 Task: Look for space in Corinto, Brazil from 5th June, 2023 to 16th June, 2023 for 2 adults in price range Rs.14000 to Rs.18000. Place can be entire place with 1  bedroom having 1 bed and 1 bathroom. Property type can be house, flat, guest house, hotel. Amenities needed are: wifi. Booking option can be shelf check-in. Required host language is Spanish.
Action: Mouse moved to (526, 260)
Screenshot: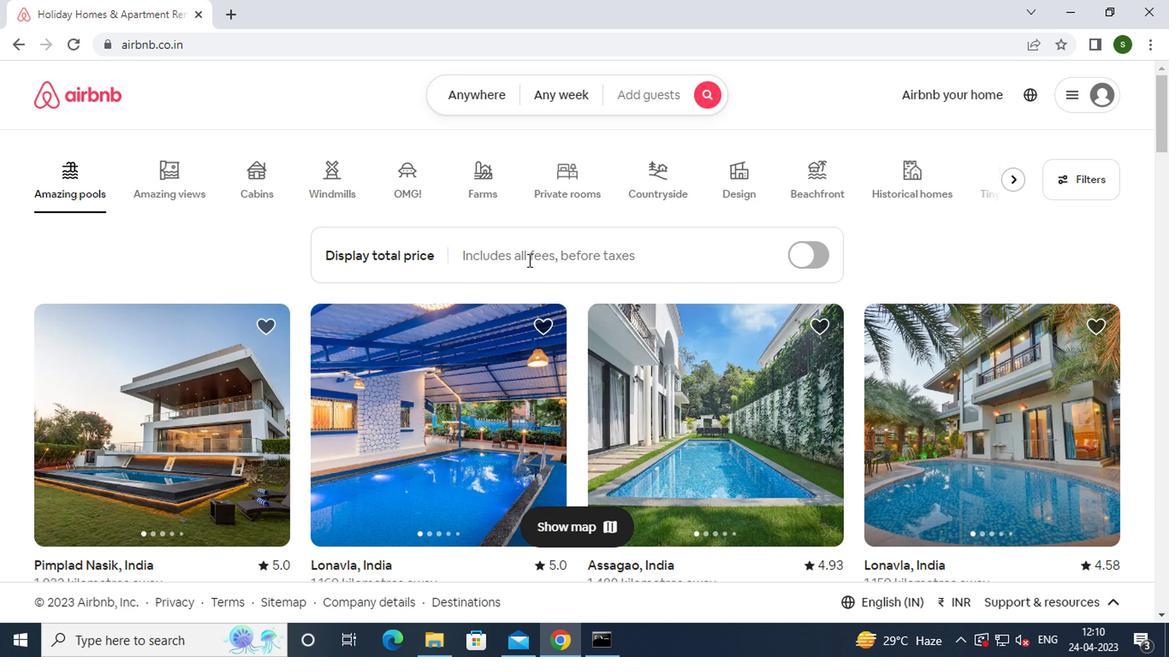 
Action: Mouse pressed left at (526, 260)
Screenshot: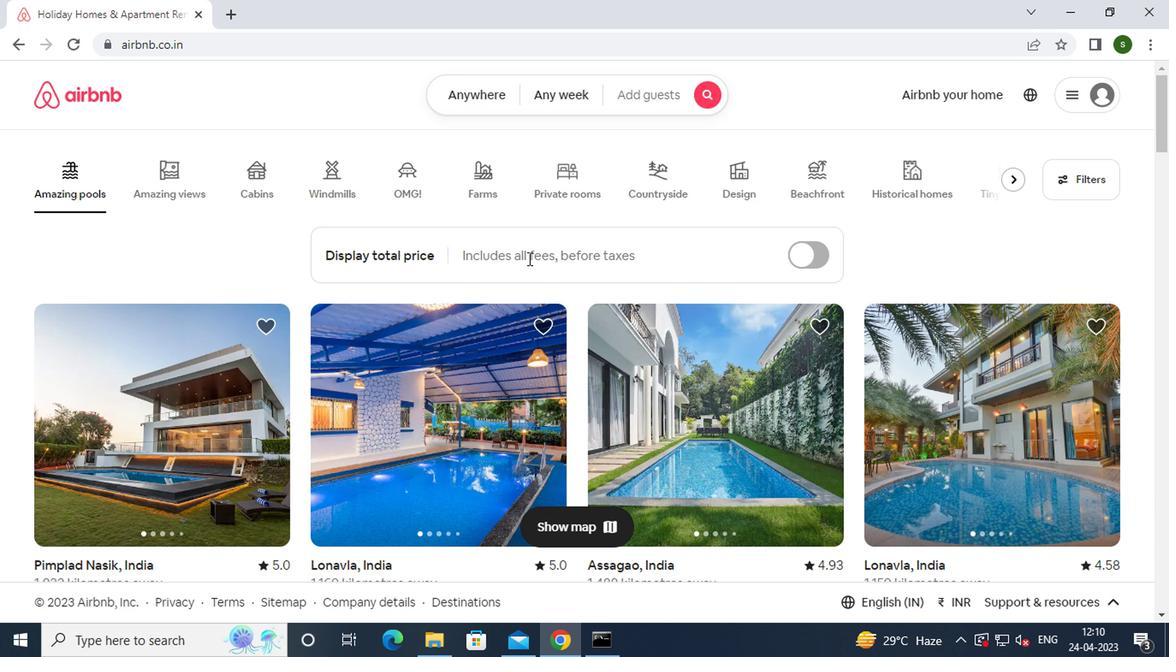 
Action: Mouse moved to (475, 93)
Screenshot: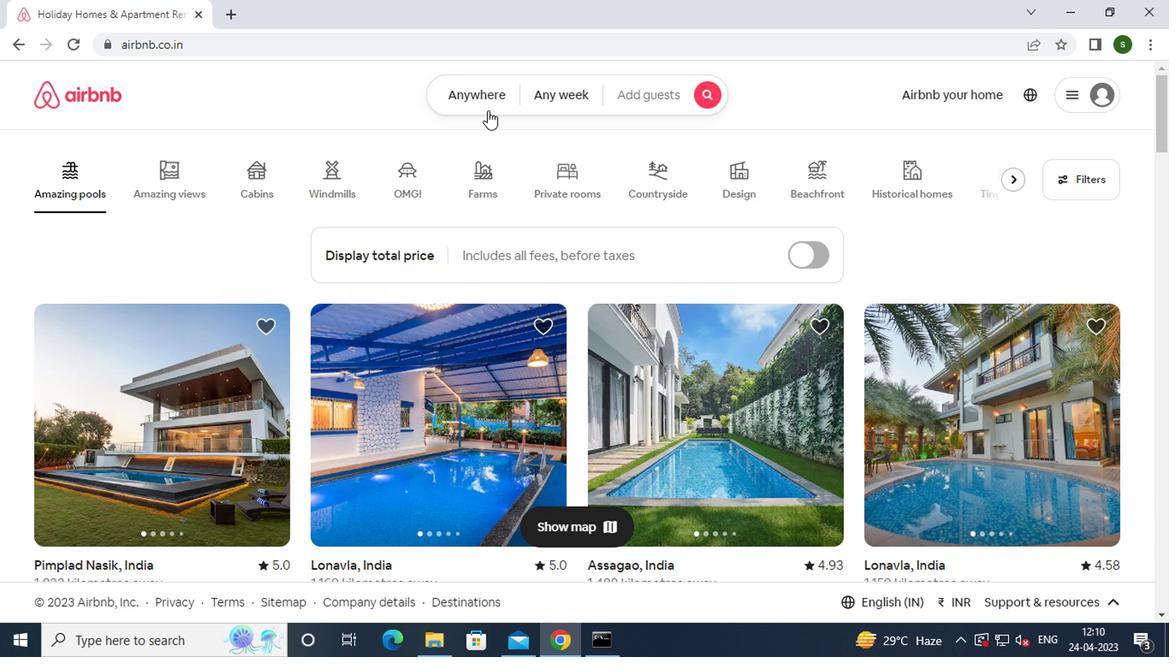 
Action: Mouse pressed left at (475, 93)
Screenshot: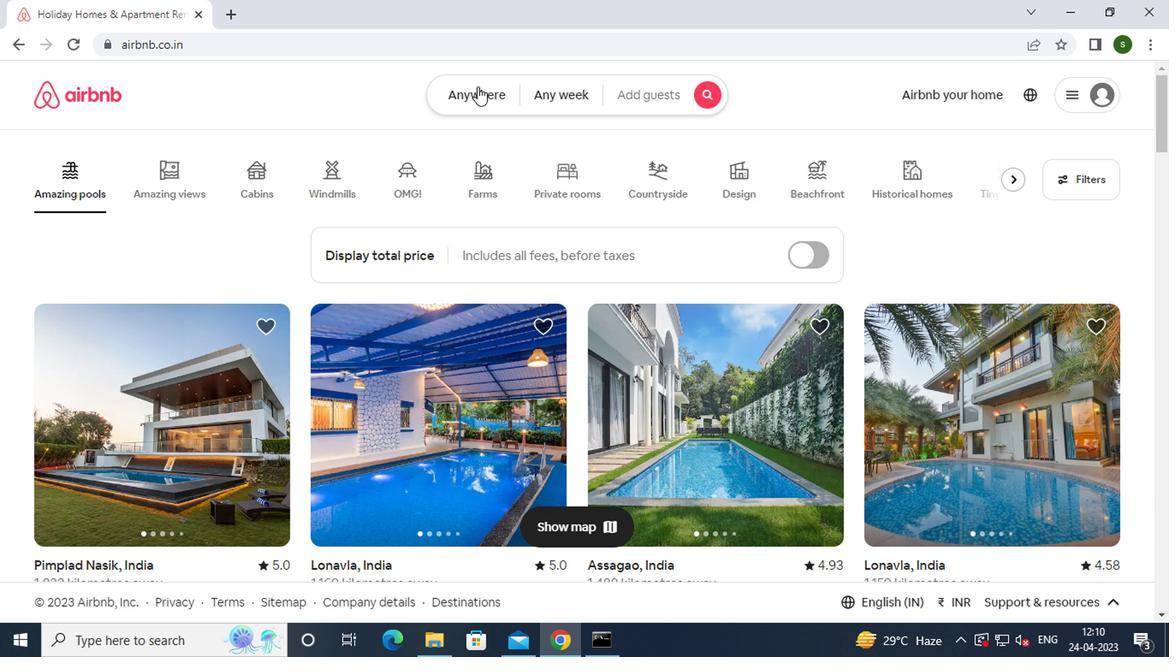 
Action: Mouse moved to (347, 163)
Screenshot: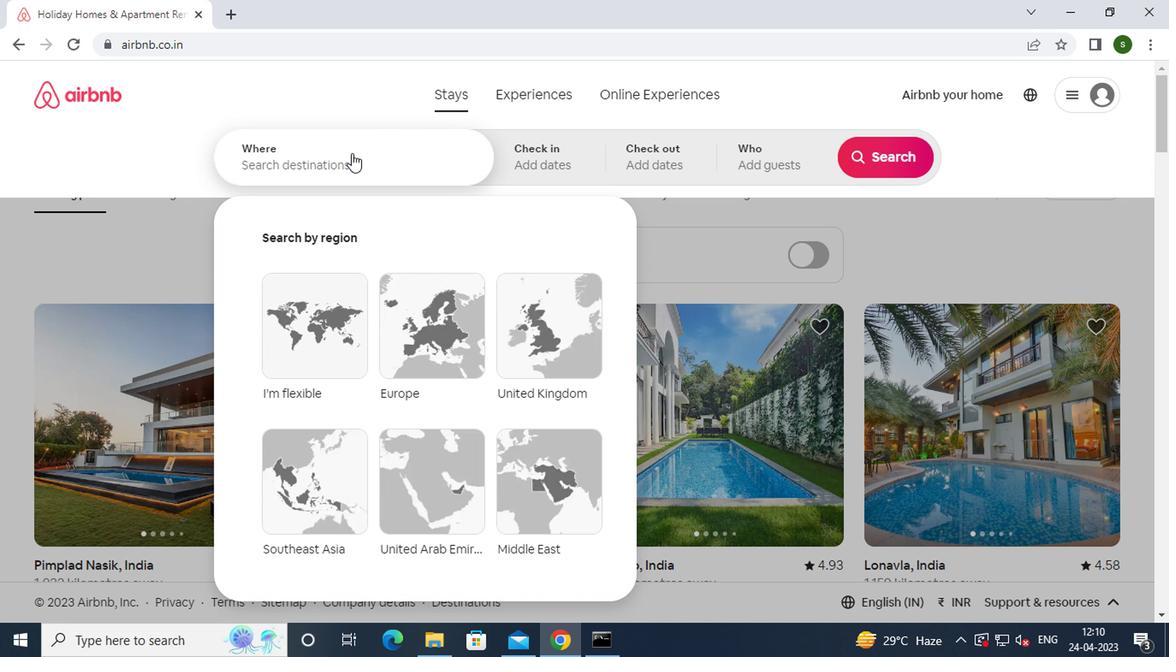
Action: Mouse pressed left at (347, 163)
Screenshot: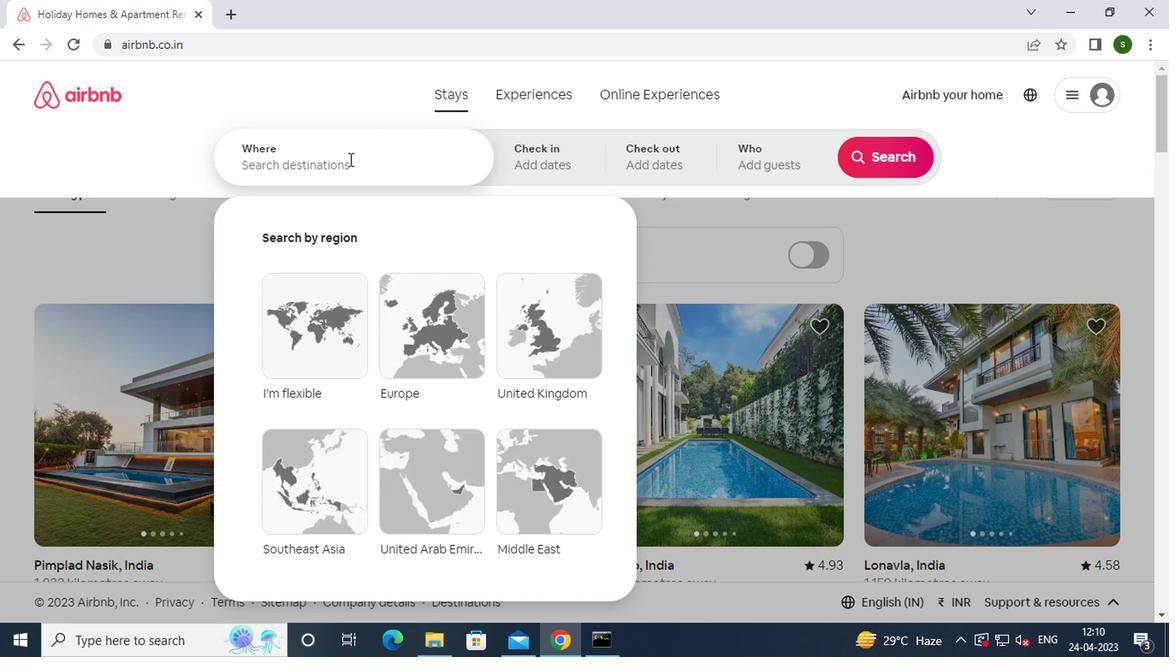 
Action: Key pressed <Key.caps_lock>c<Key.caps_lock>orinto,<Key.space><Key.caps_lock>b<Key.caps_lock>
Screenshot: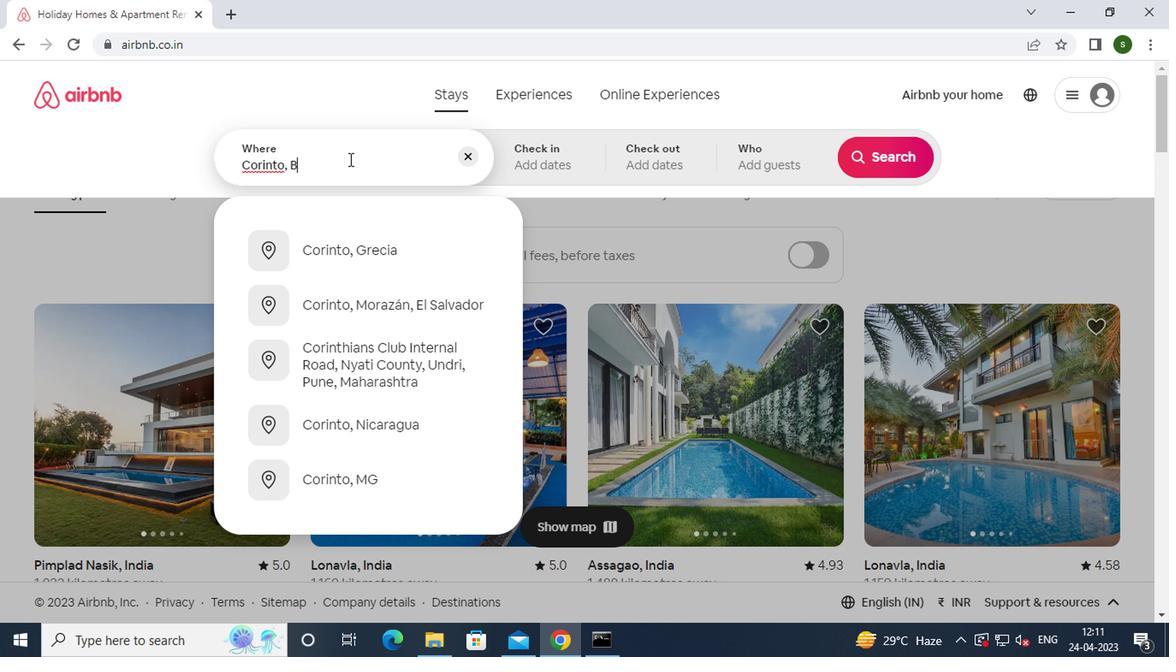 
Action: Mouse moved to (353, 266)
Screenshot: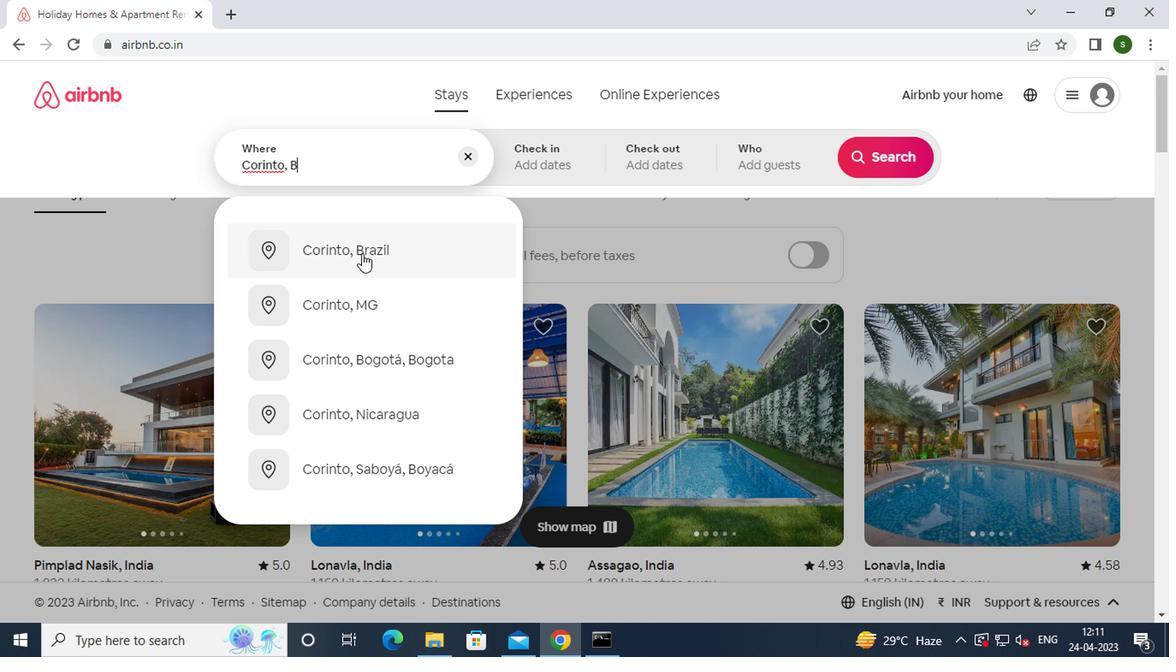 
Action: Mouse pressed left at (353, 266)
Screenshot: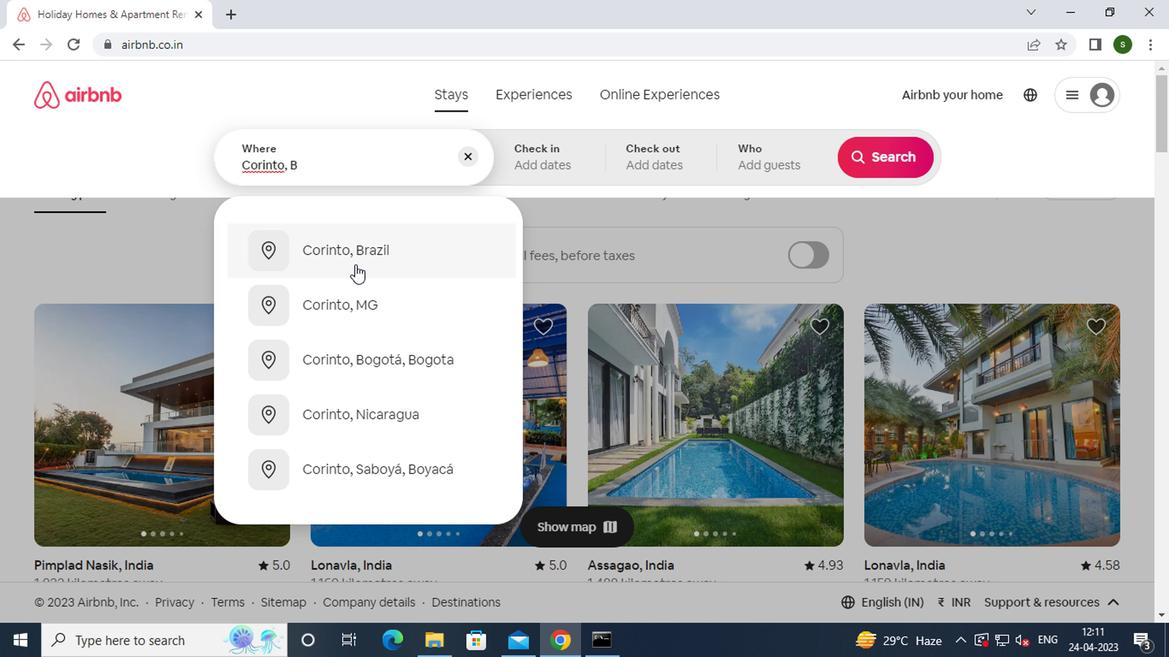 
Action: Mouse moved to (879, 299)
Screenshot: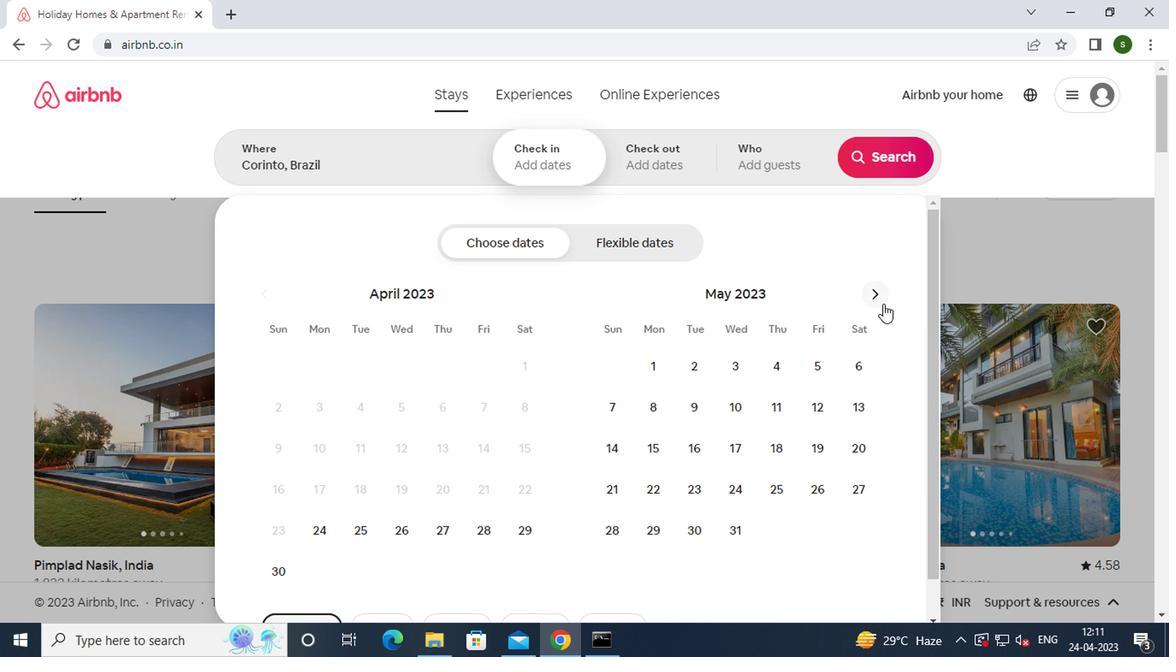 
Action: Mouse pressed left at (879, 299)
Screenshot: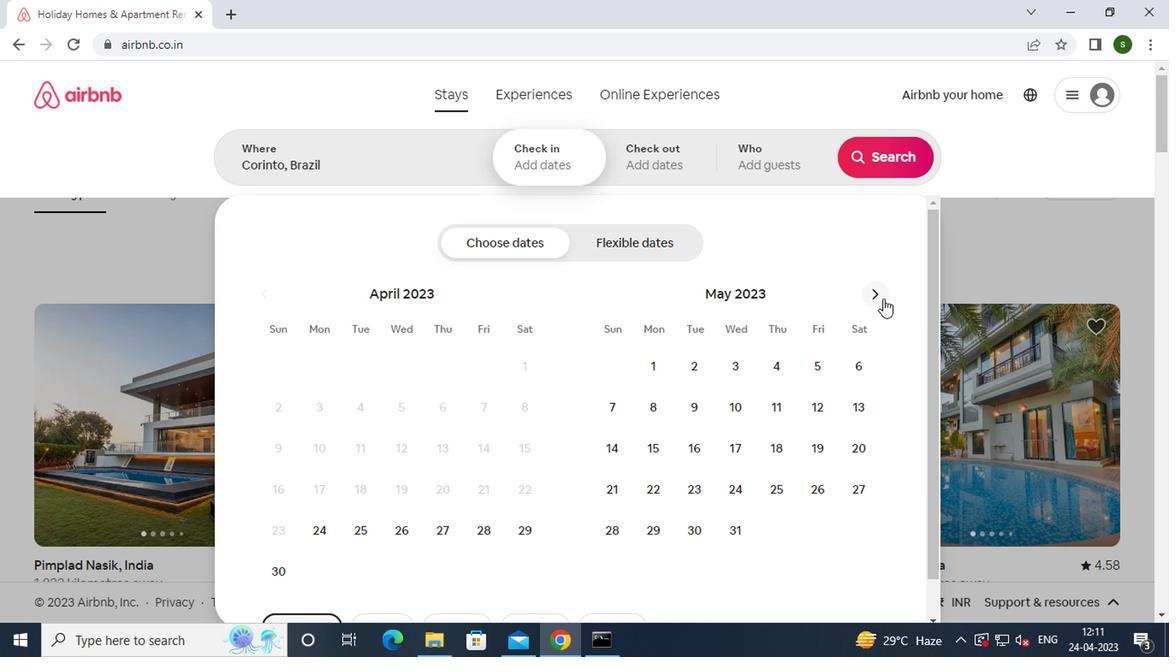 
Action: Mouse moved to (655, 408)
Screenshot: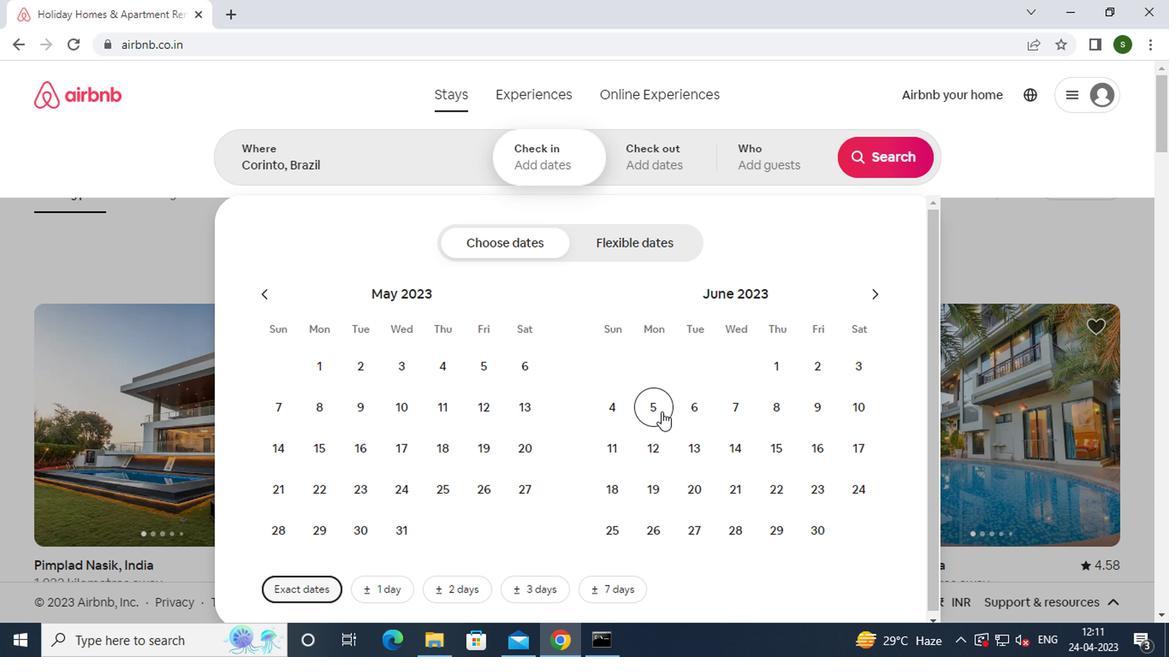 
Action: Mouse pressed left at (655, 408)
Screenshot: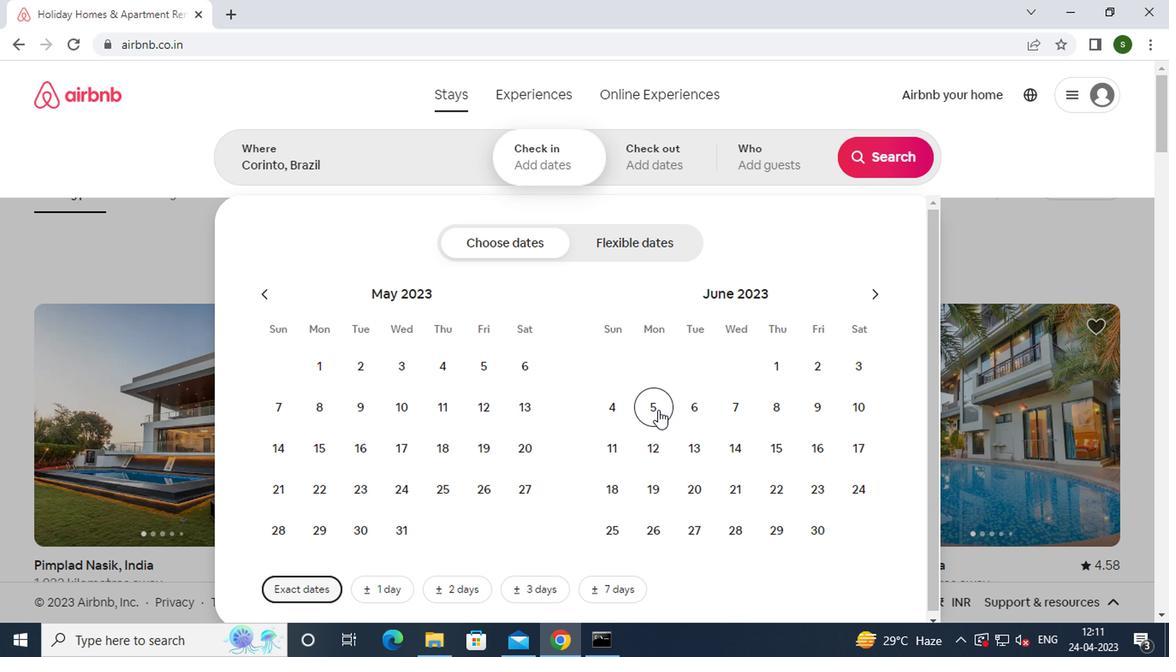 
Action: Mouse moved to (808, 449)
Screenshot: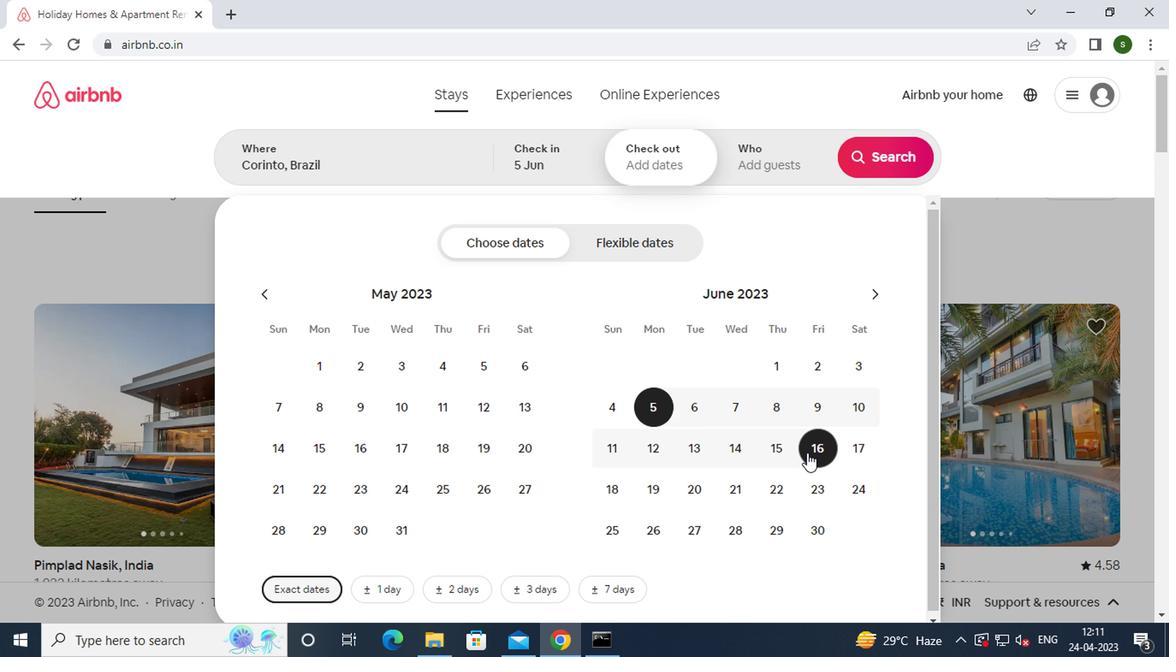 
Action: Mouse pressed left at (808, 449)
Screenshot: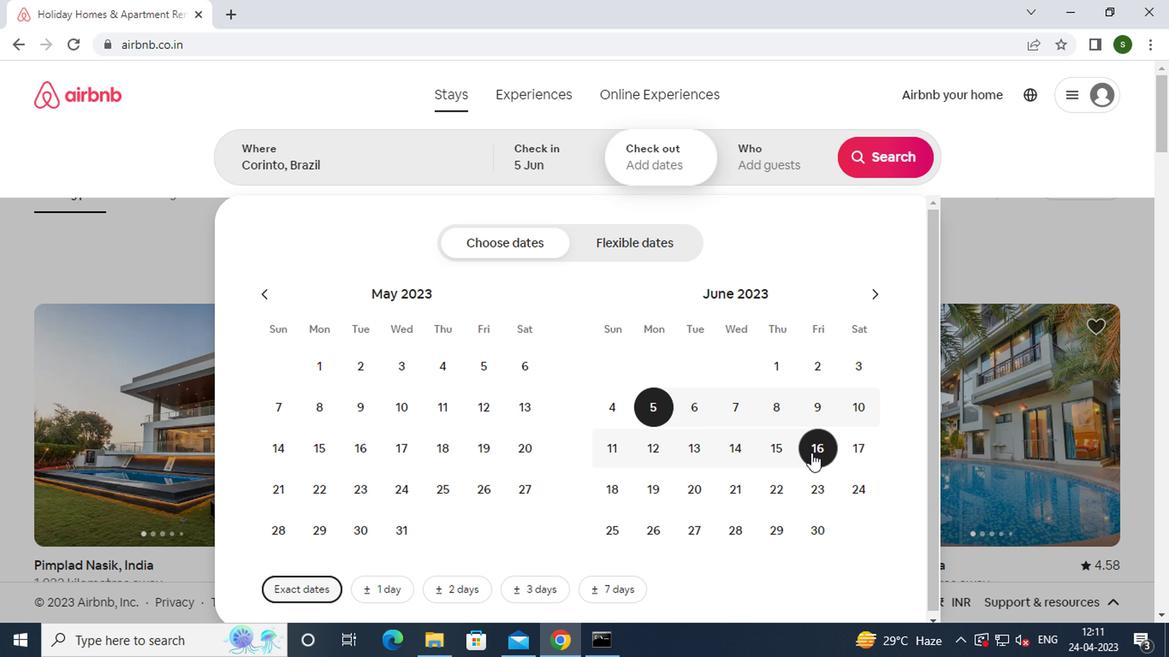 
Action: Mouse moved to (778, 168)
Screenshot: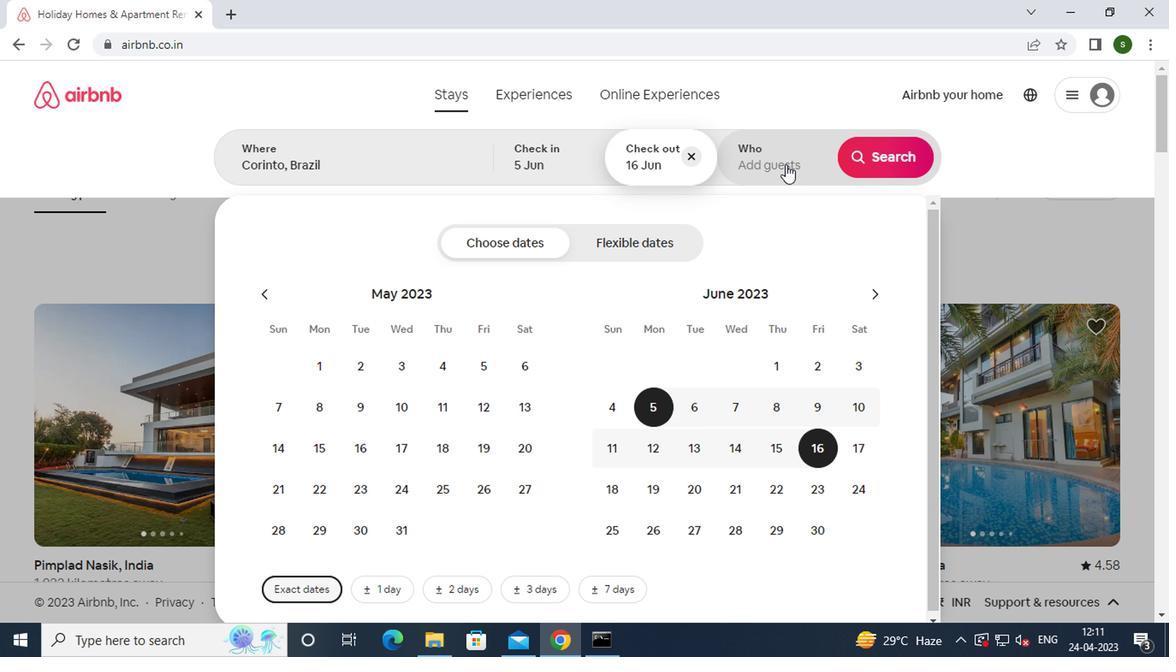 
Action: Mouse pressed left at (778, 168)
Screenshot: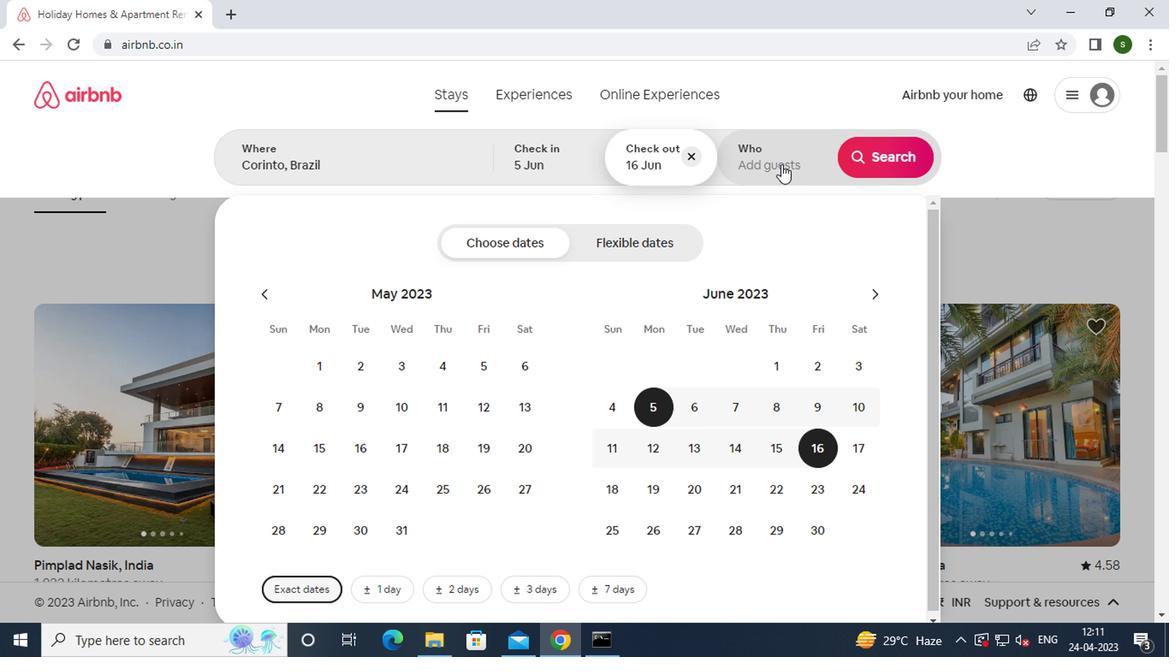 
Action: Mouse moved to (892, 252)
Screenshot: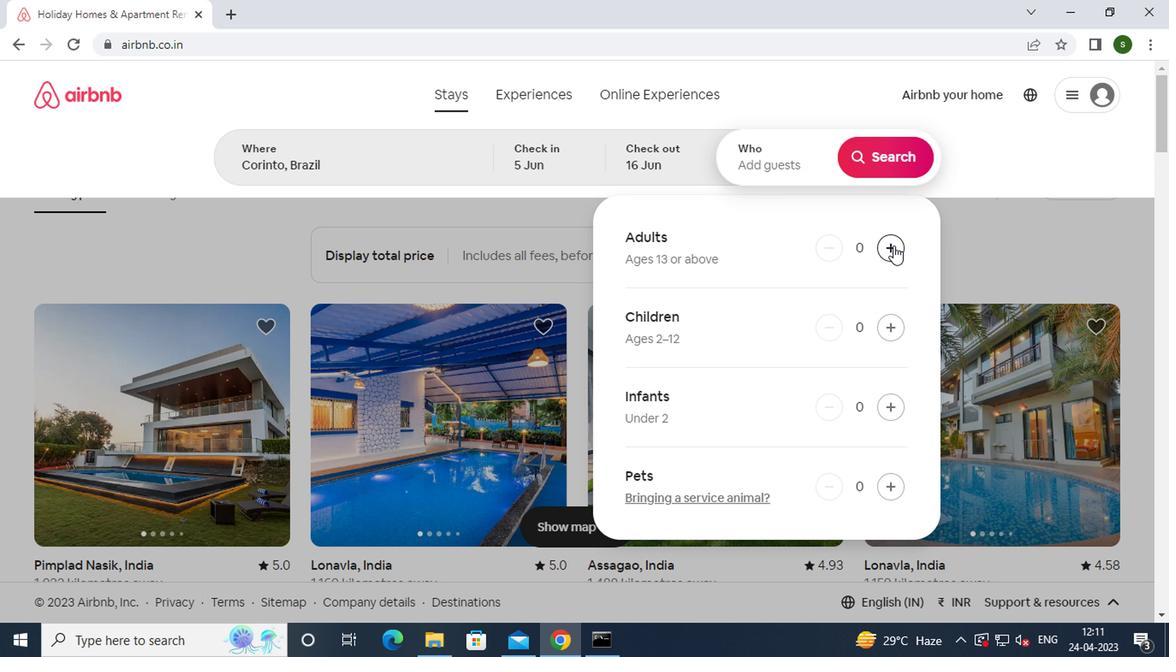 
Action: Mouse pressed left at (892, 252)
Screenshot: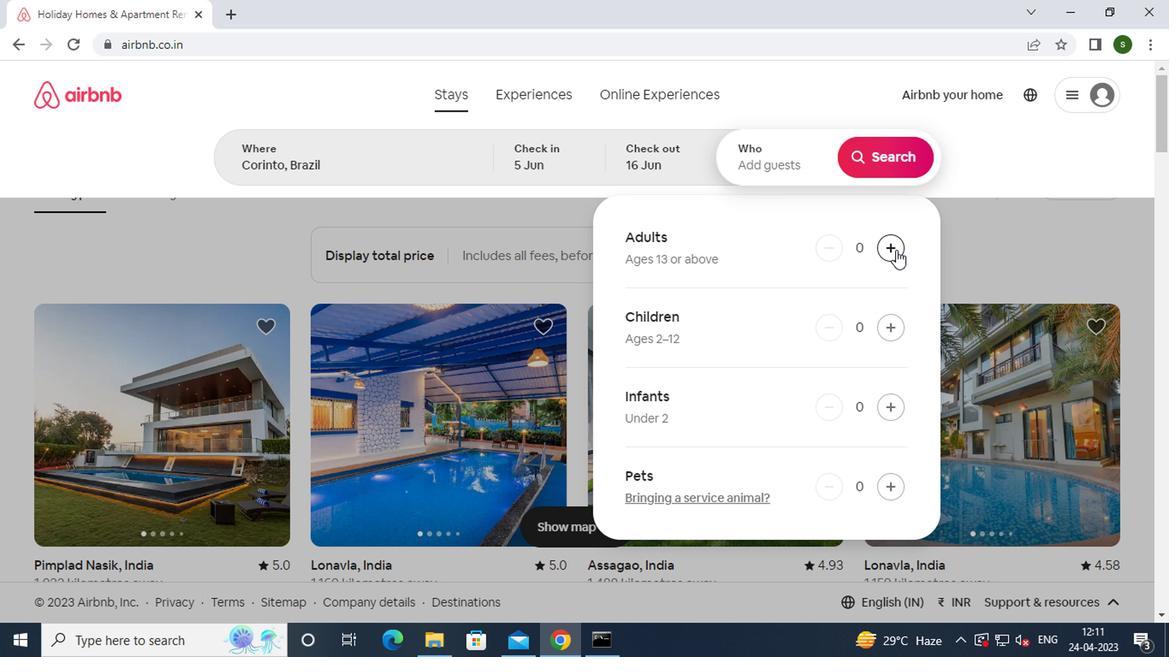 
Action: Mouse pressed left at (892, 252)
Screenshot: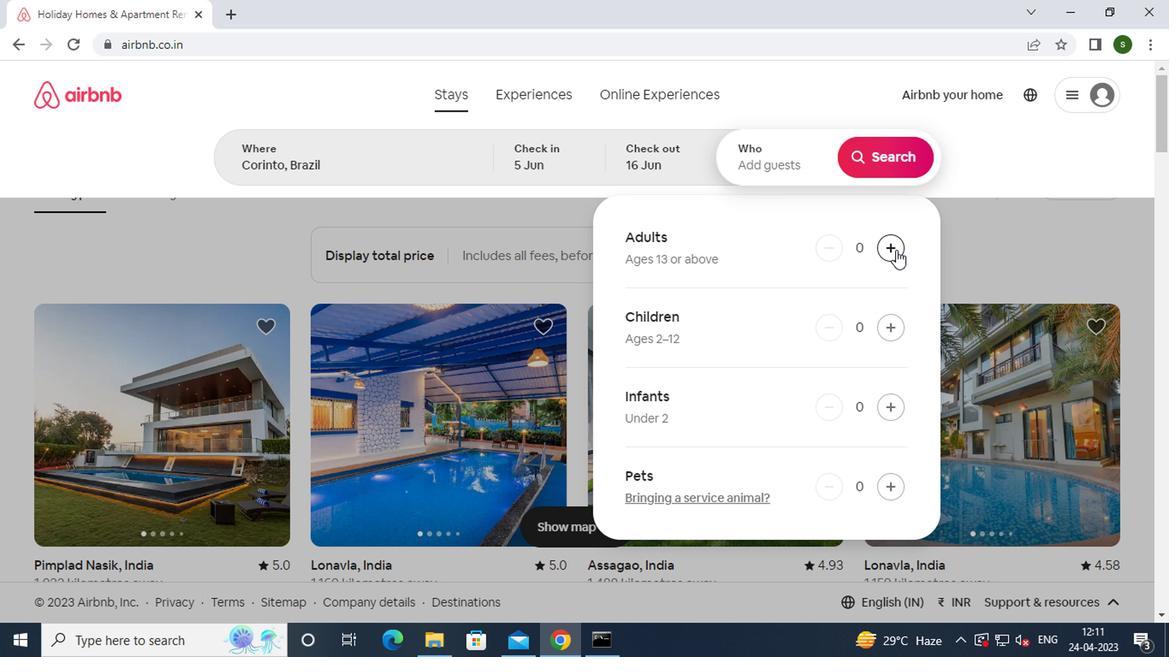 
Action: Mouse moved to (885, 165)
Screenshot: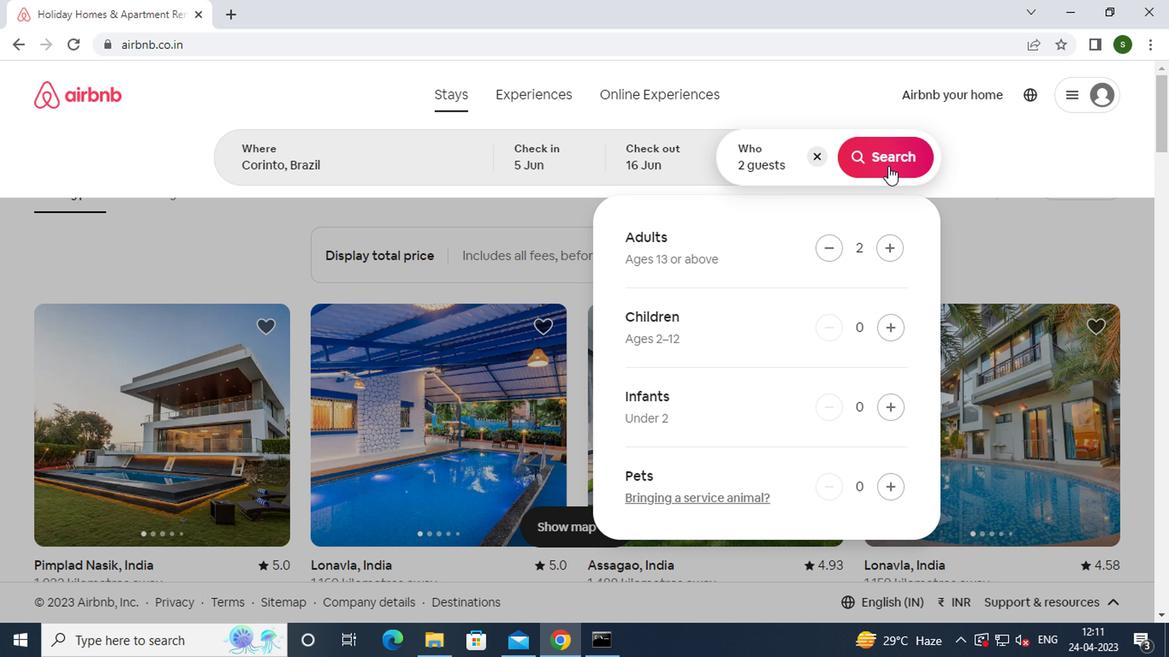 
Action: Mouse pressed left at (885, 165)
Screenshot: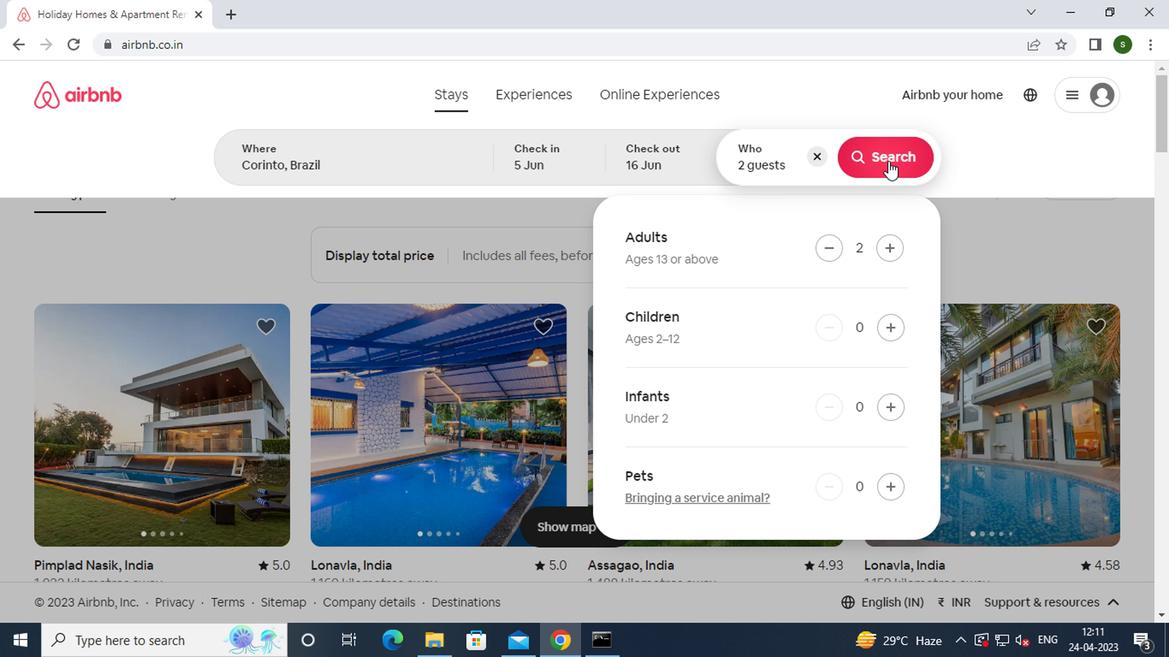 
Action: Mouse moved to (1087, 163)
Screenshot: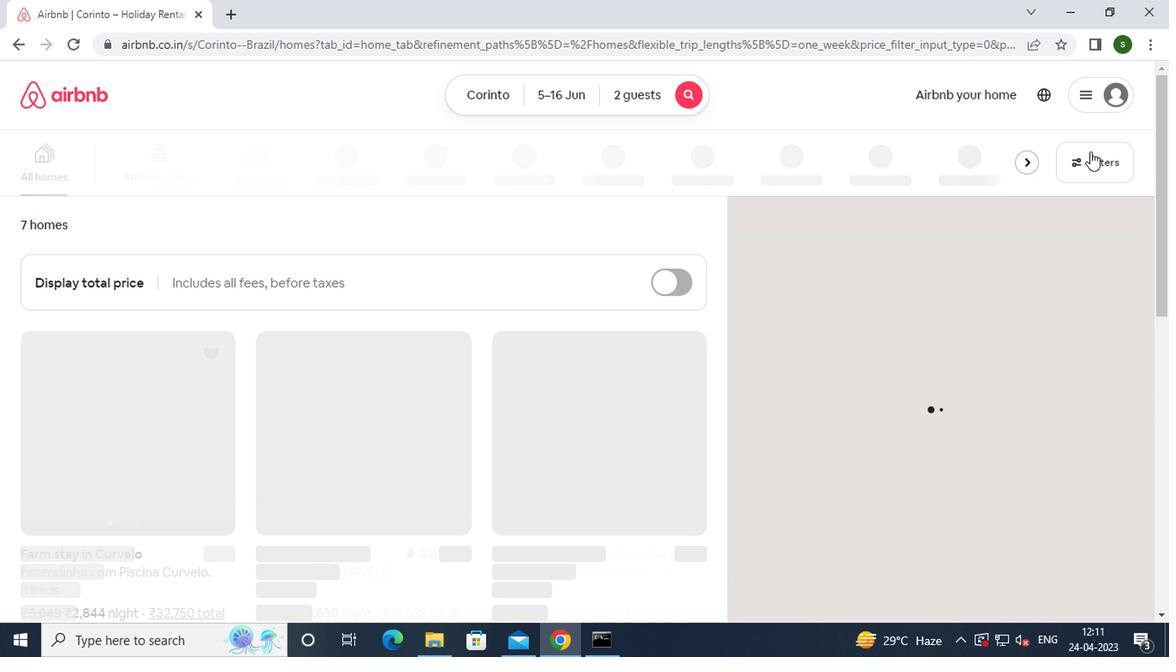 
Action: Mouse pressed left at (1087, 163)
Screenshot: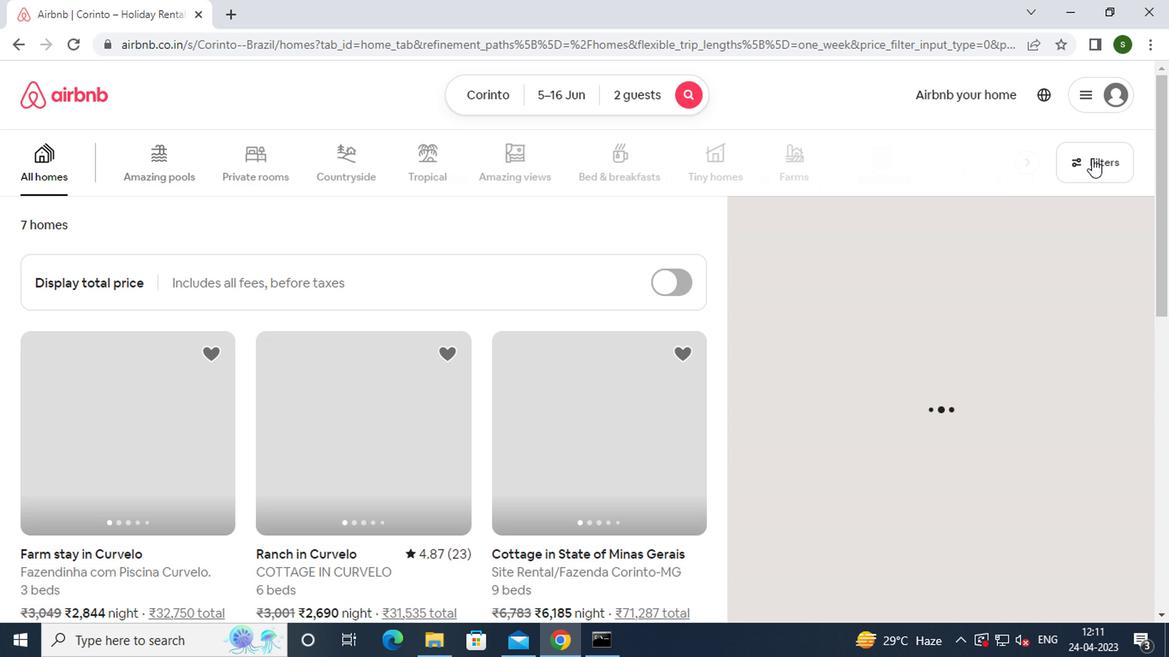 
Action: Mouse moved to (455, 376)
Screenshot: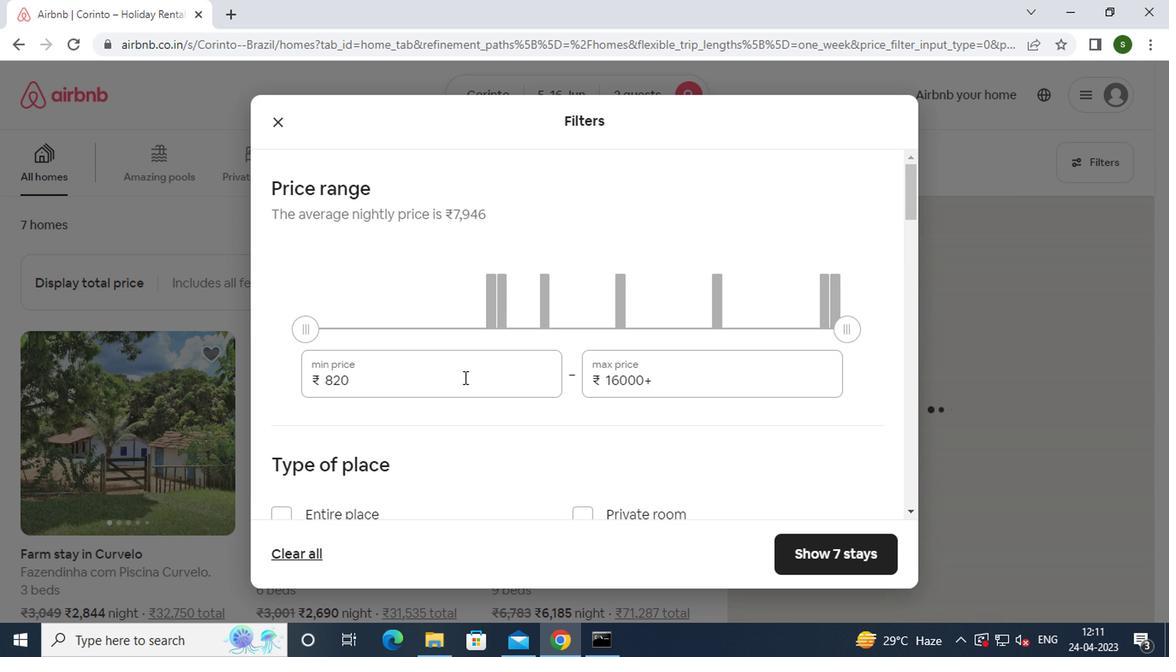 
Action: Mouse pressed left at (455, 376)
Screenshot: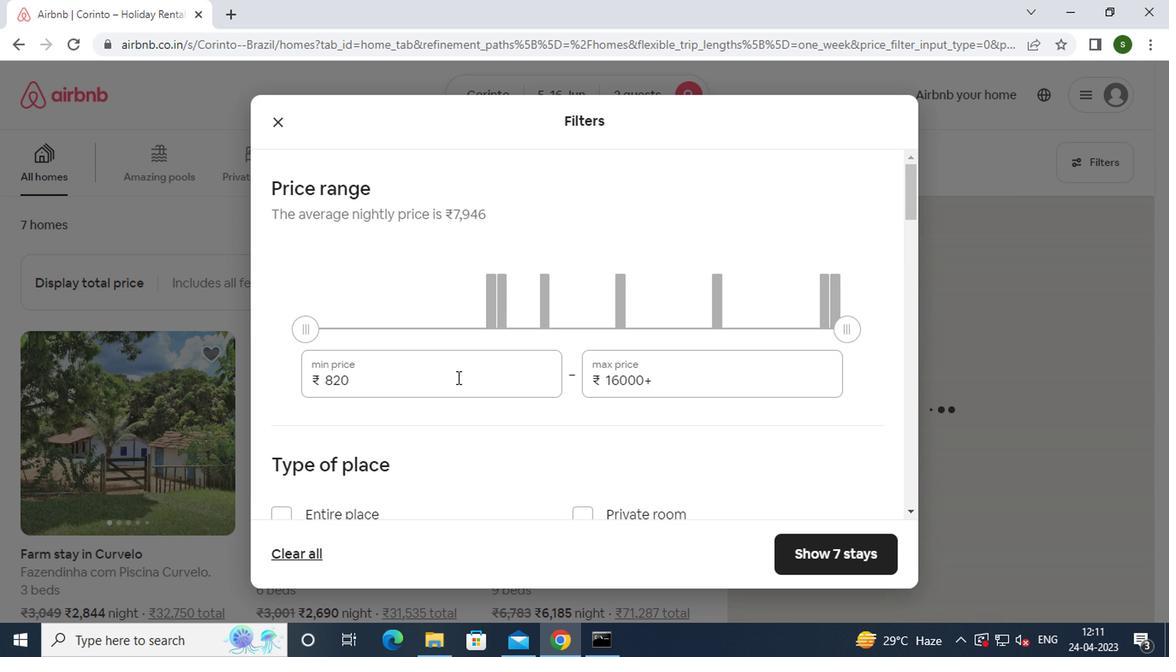 
Action: Key pressed <Key.backspace><Key.backspace><Key.backspace><Key.backspace><Key.backspace><Key.backspace>14000
Screenshot: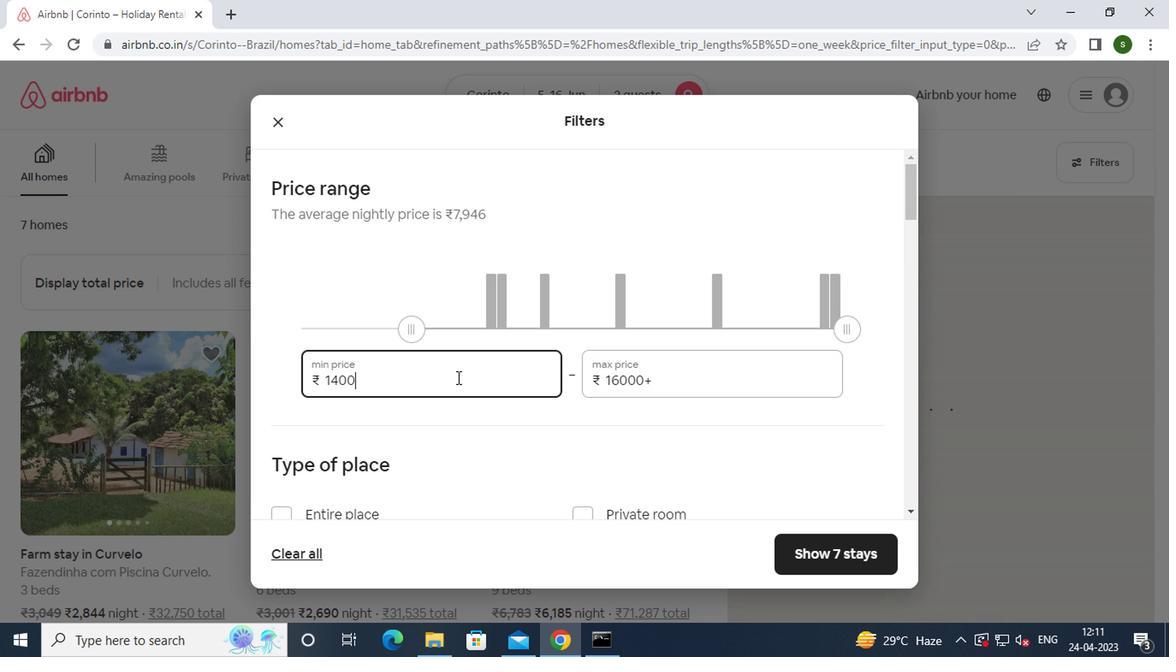 
Action: Mouse moved to (640, 383)
Screenshot: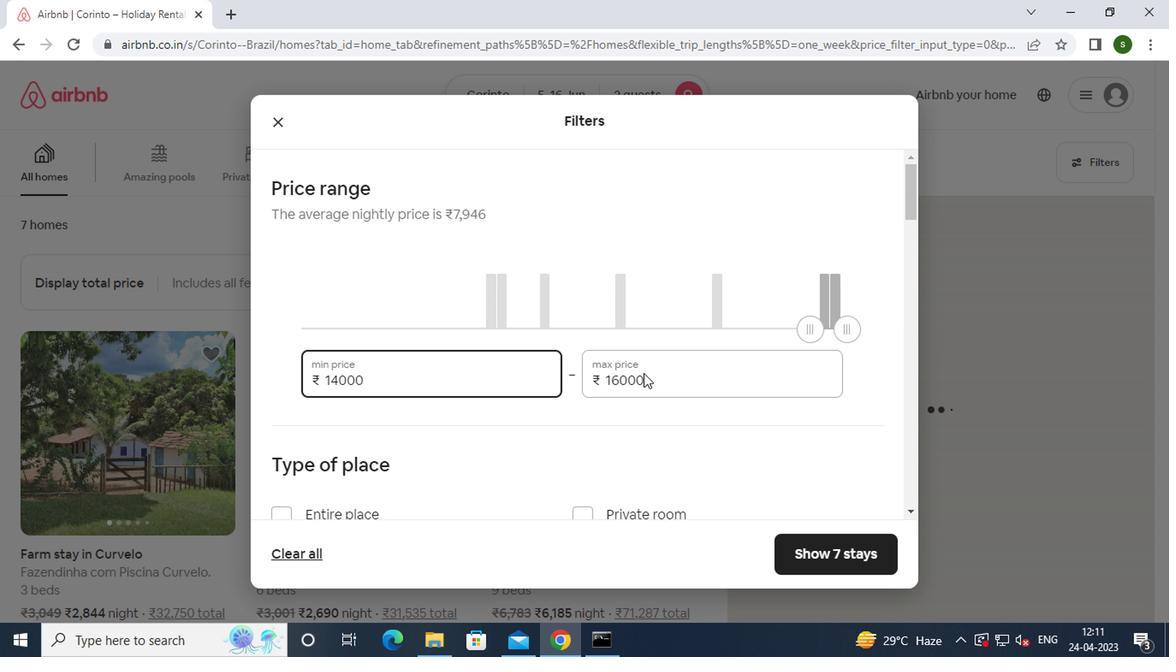 
Action: Mouse pressed left at (640, 383)
Screenshot: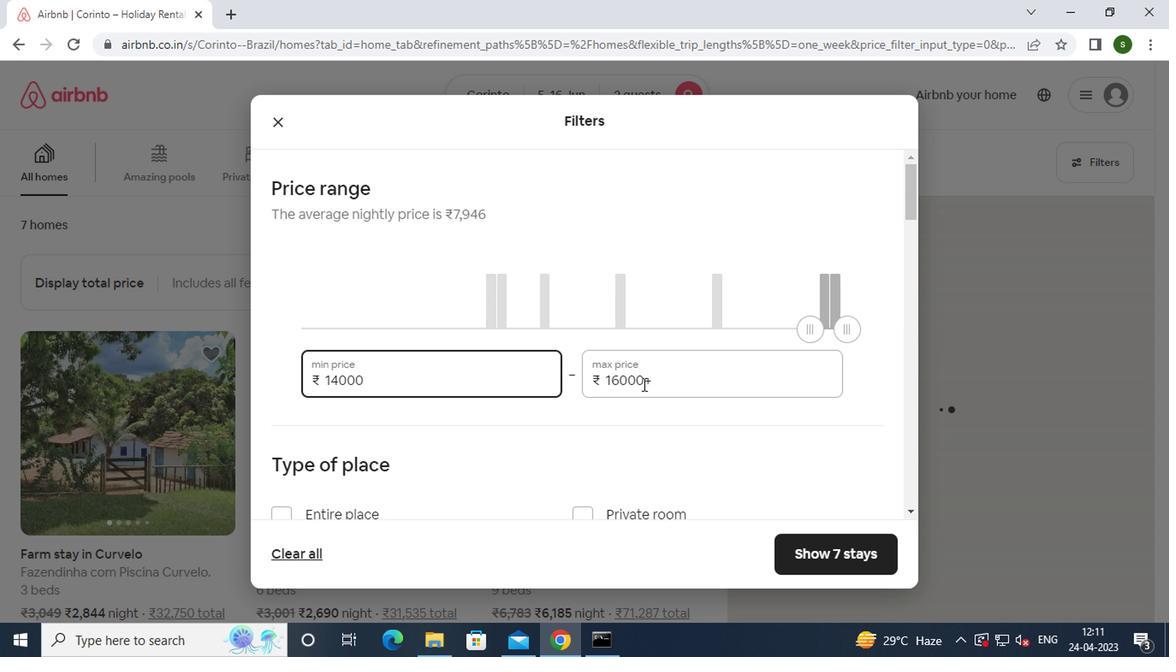 
Action: Mouse moved to (662, 378)
Screenshot: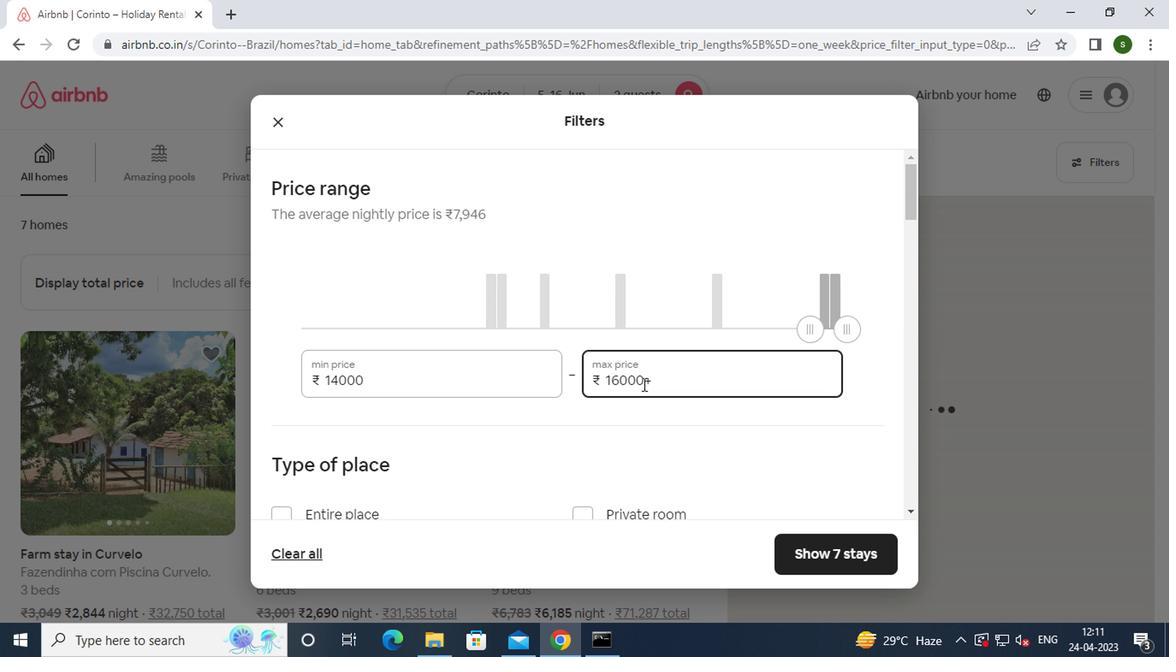 
Action: Mouse pressed left at (662, 378)
Screenshot: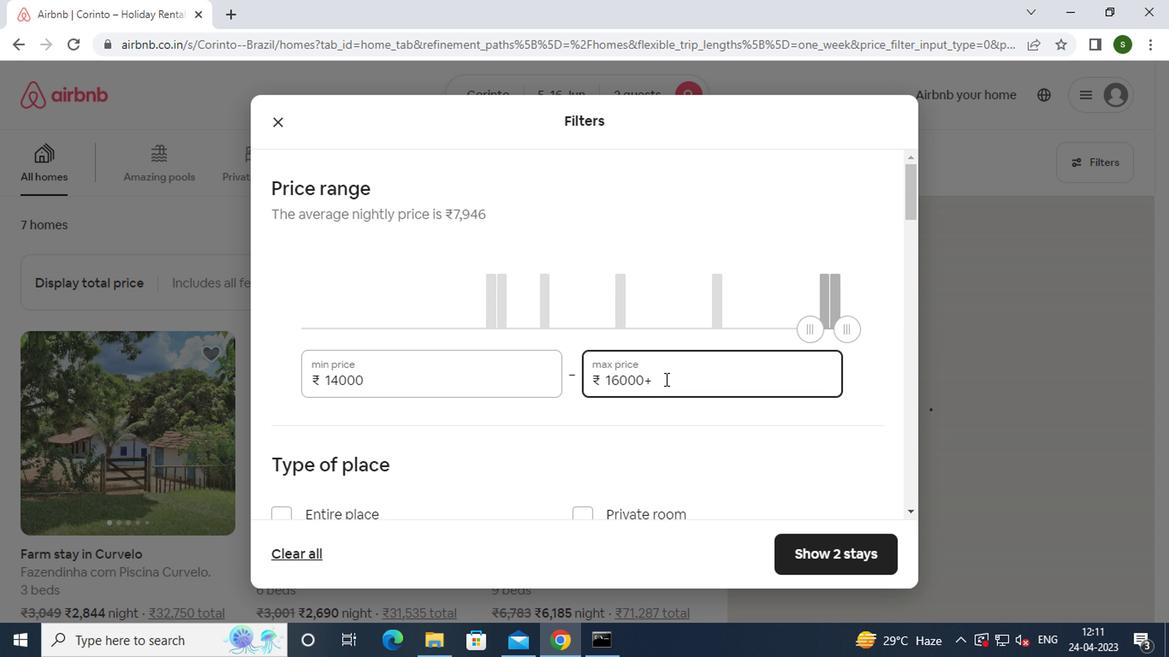
Action: Key pressed <Key.backspace><Key.backspace><Key.backspace><Key.backspace><Key.backspace><Key.backspace><Key.backspace><Key.backspace><Key.backspace><Key.backspace><Key.backspace><Key.backspace><Key.backspace>18000
Screenshot: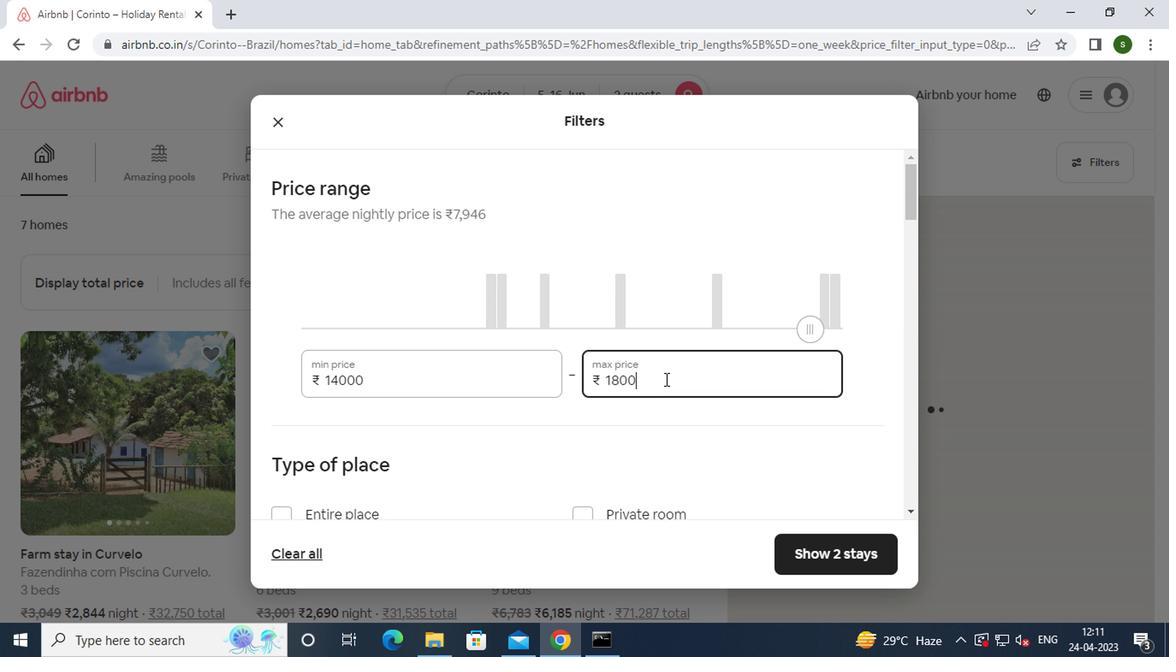 
Action: Mouse moved to (546, 436)
Screenshot: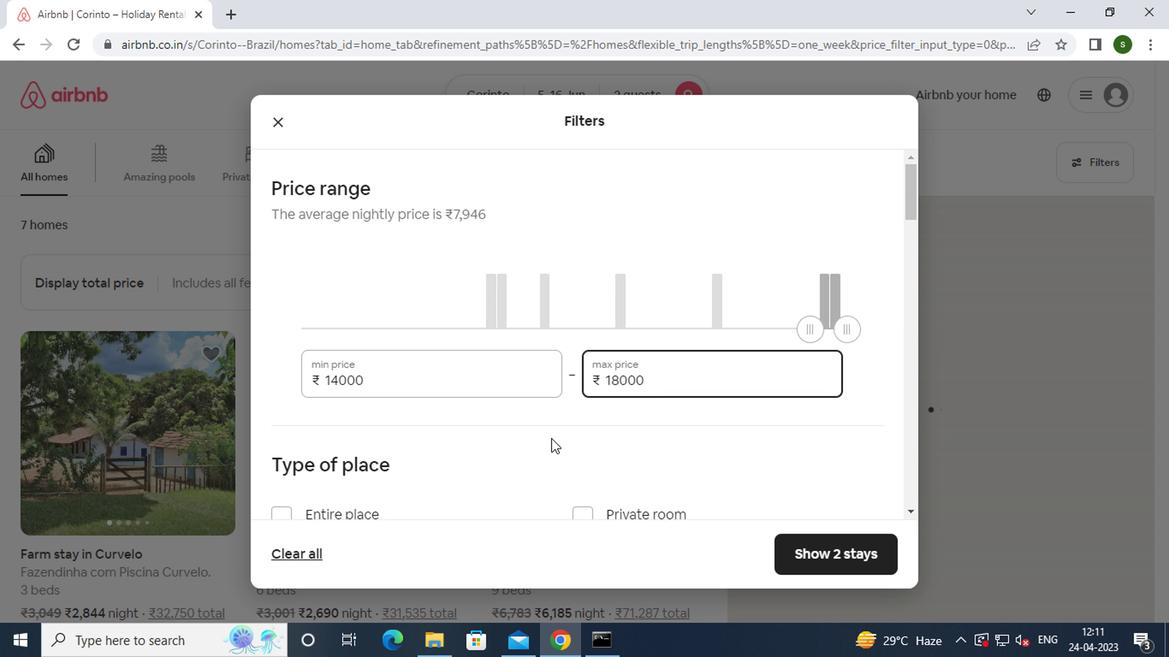 
Action: Mouse scrolled (546, 435) with delta (0, 0)
Screenshot: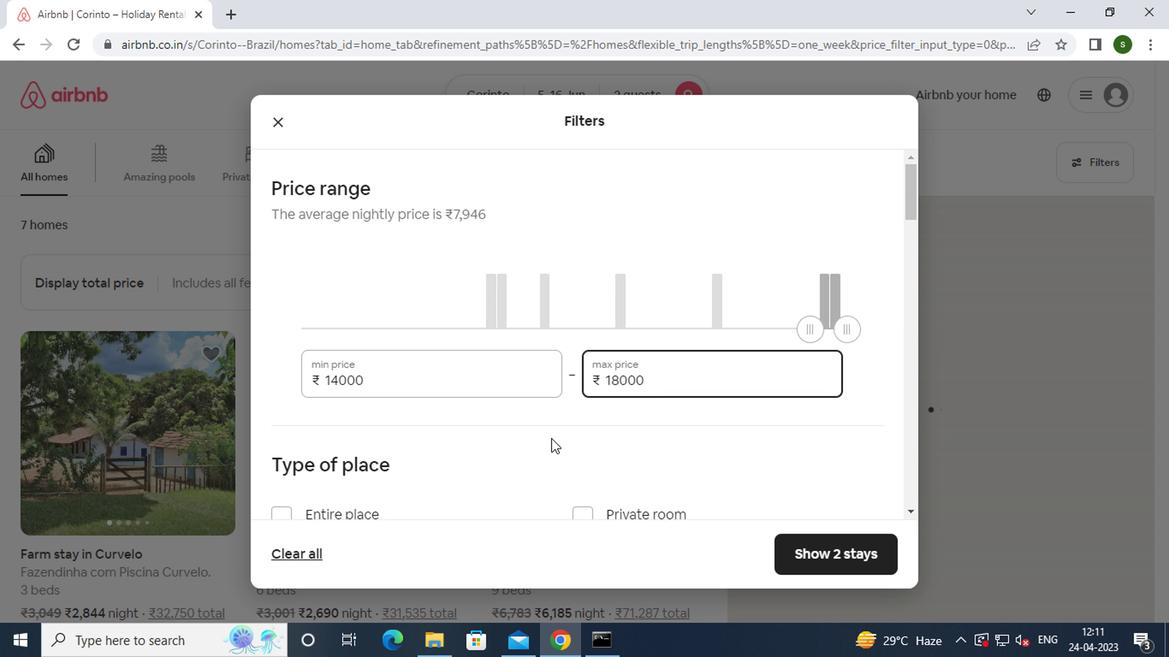 
Action: Mouse scrolled (546, 435) with delta (0, 0)
Screenshot: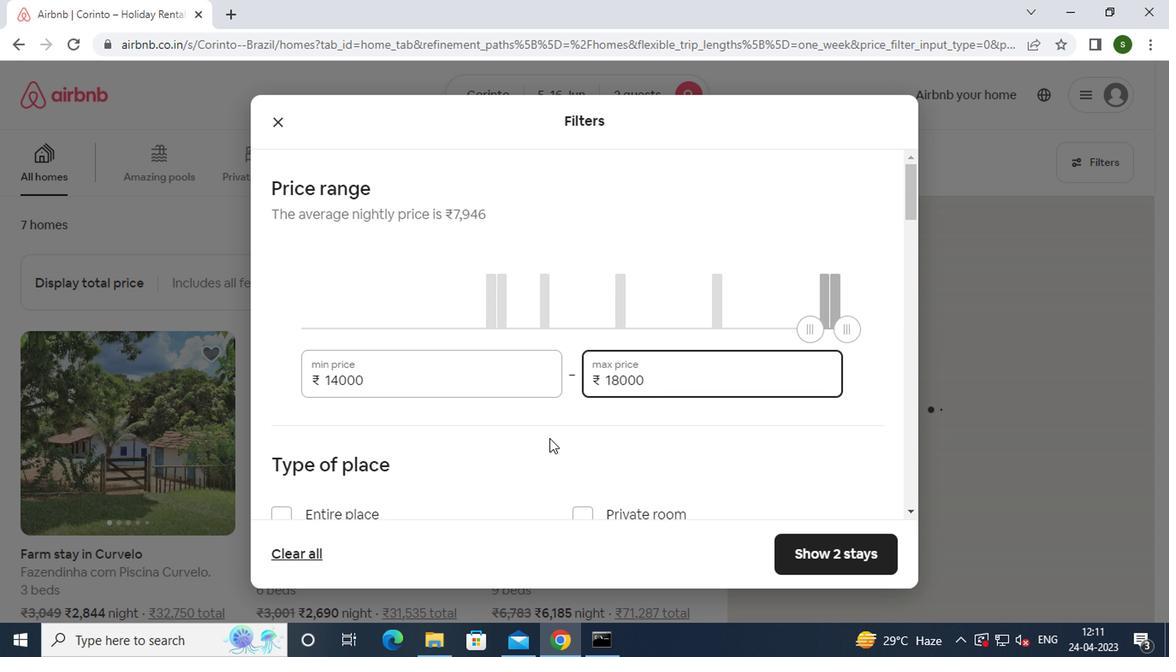 
Action: Mouse moved to (285, 347)
Screenshot: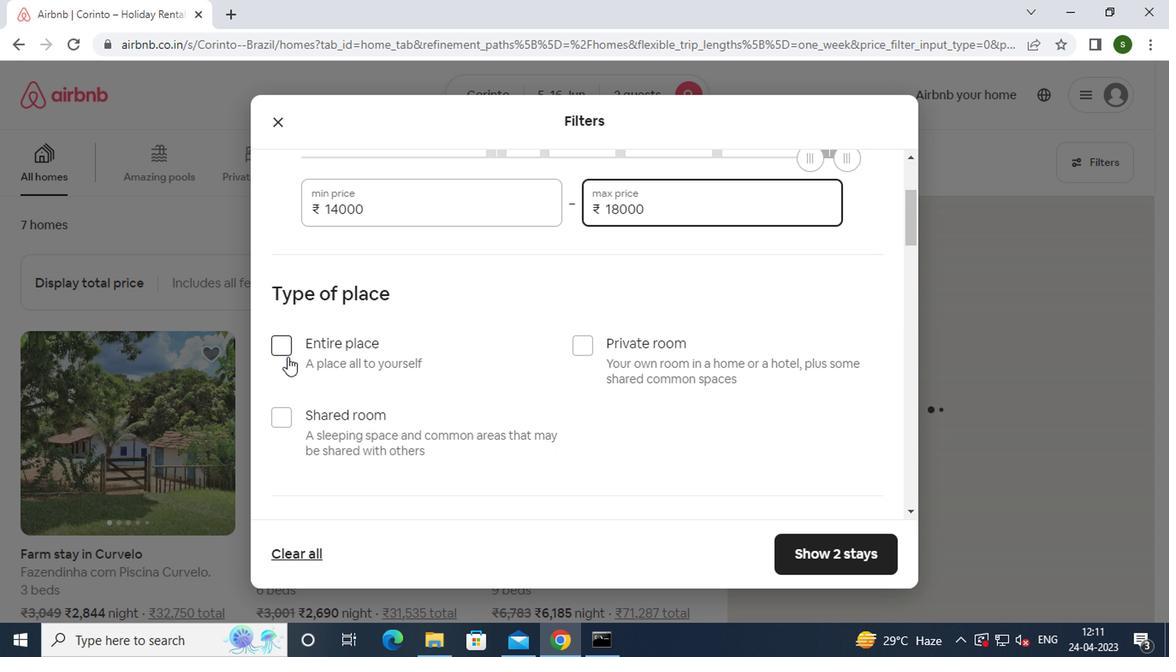 
Action: Mouse pressed left at (285, 347)
Screenshot: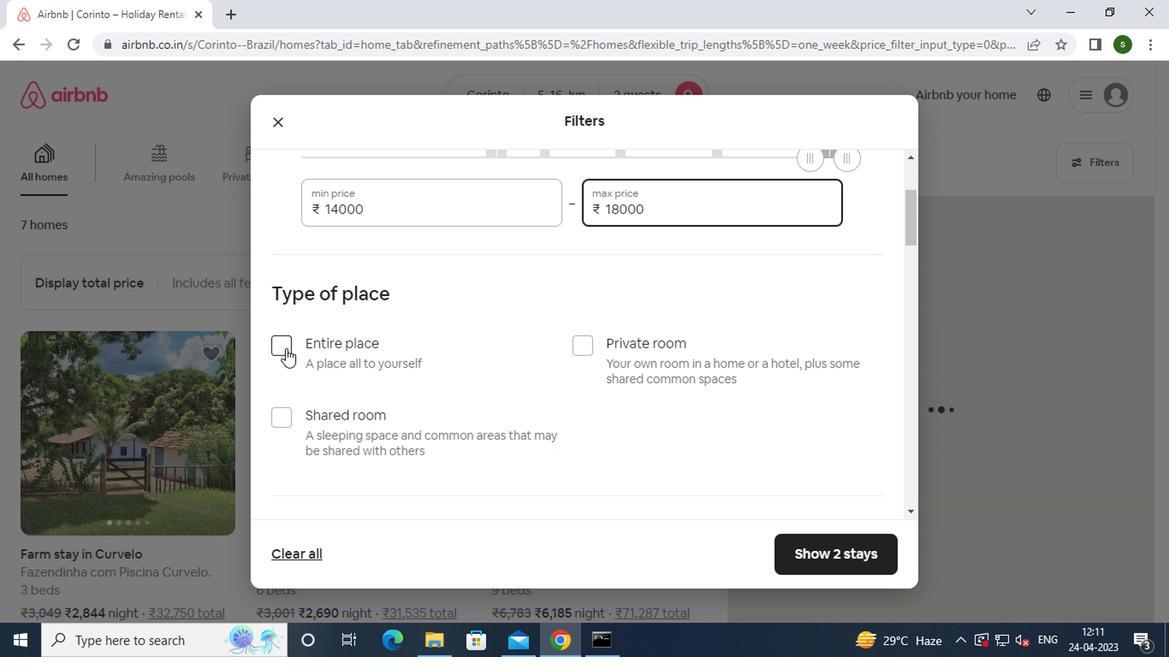 
Action: Mouse moved to (341, 363)
Screenshot: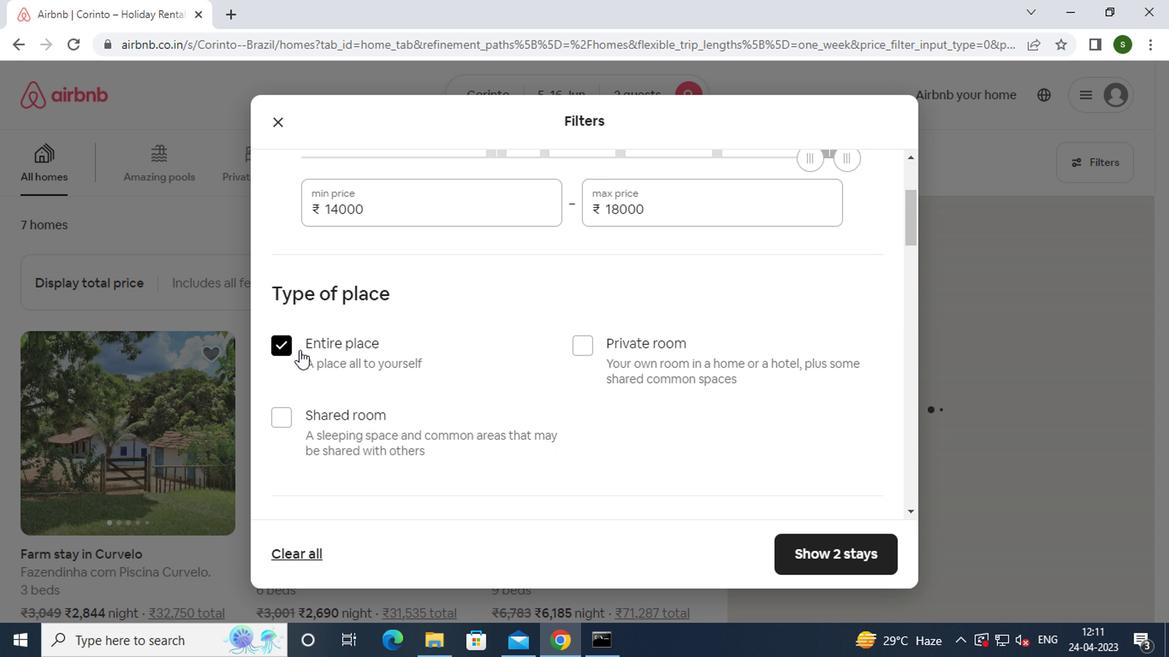 
Action: Mouse scrolled (341, 362) with delta (0, 0)
Screenshot: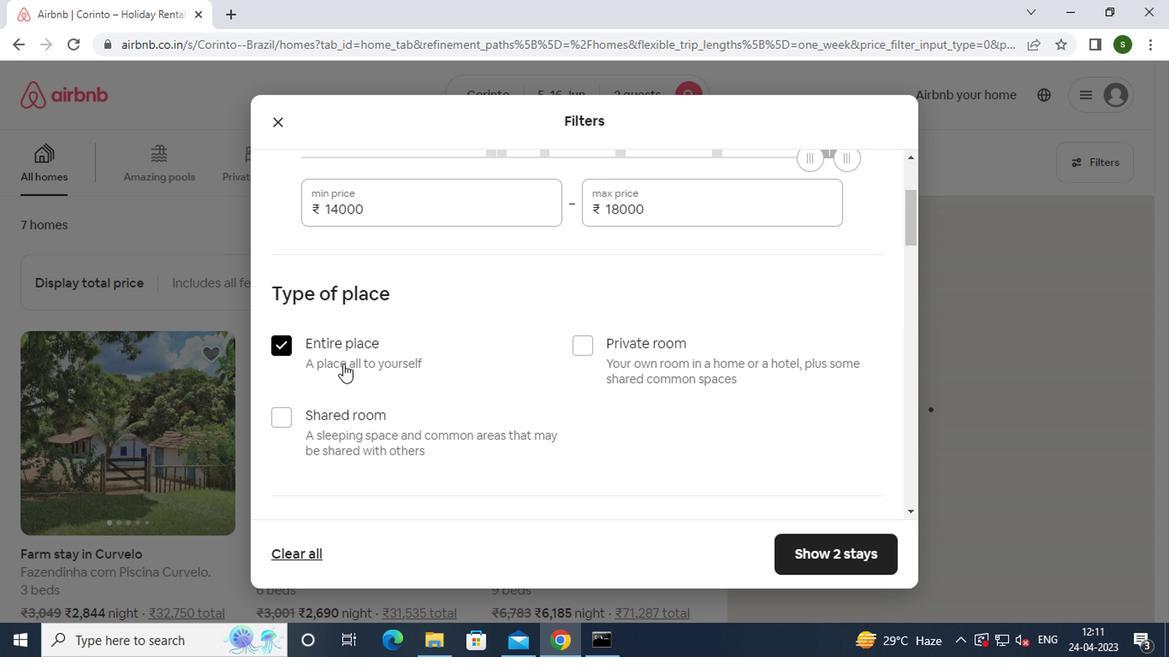 
Action: Mouse scrolled (341, 362) with delta (0, 0)
Screenshot: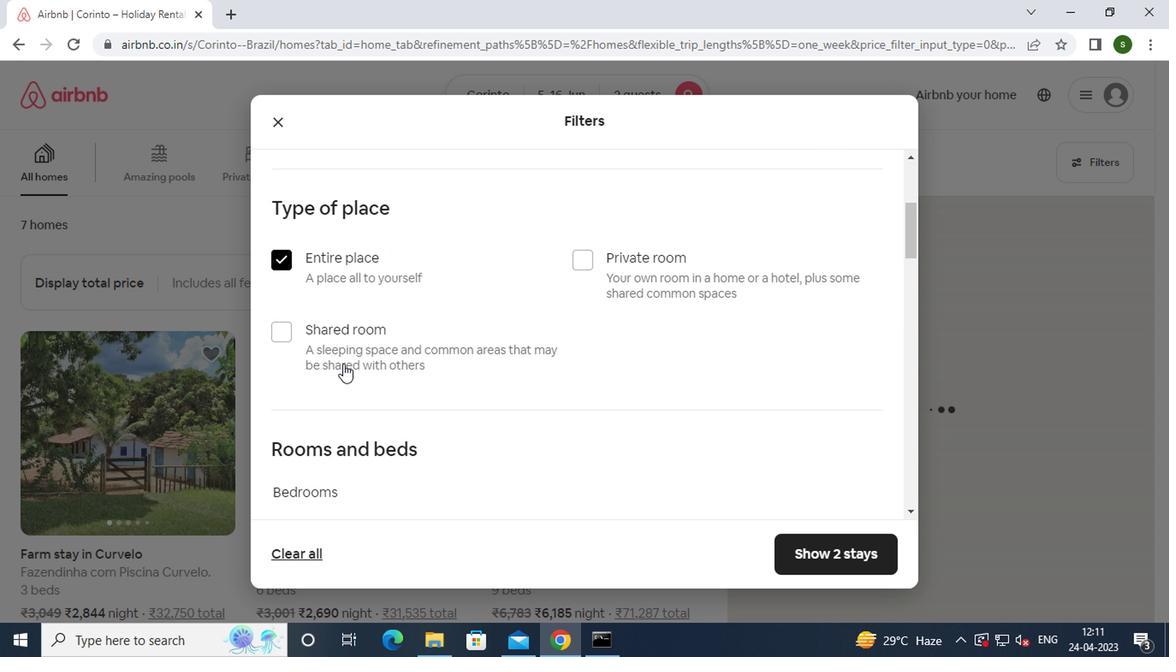 
Action: Mouse scrolled (341, 362) with delta (0, 0)
Screenshot: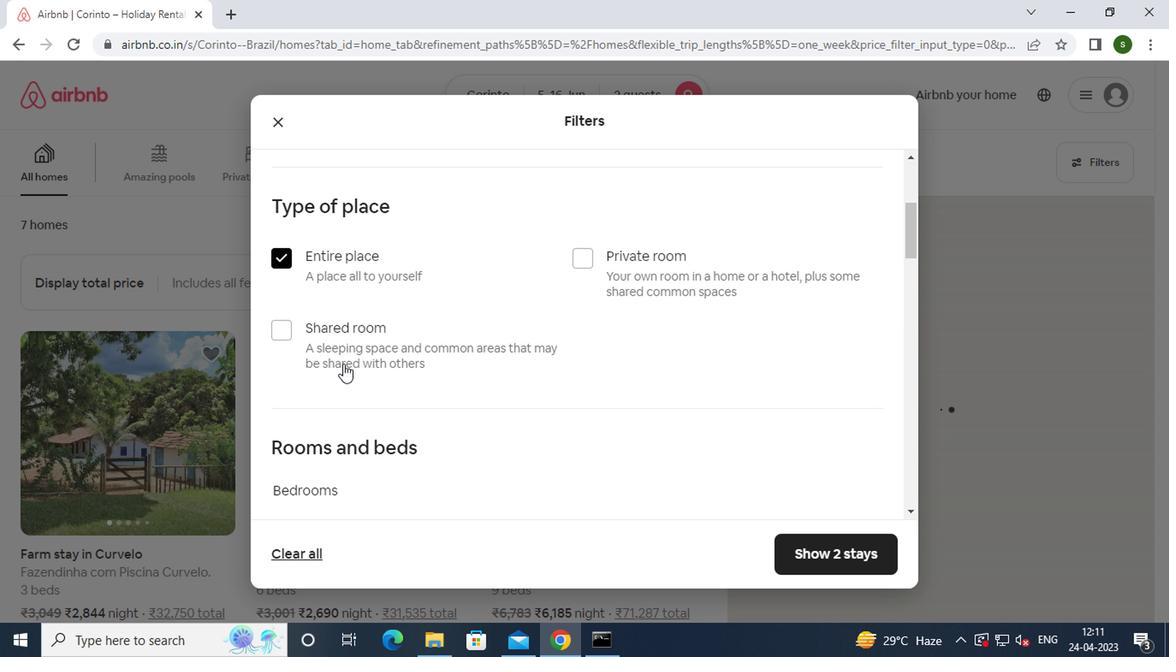 
Action: Mouse moved to (371, 360)
Screenshot: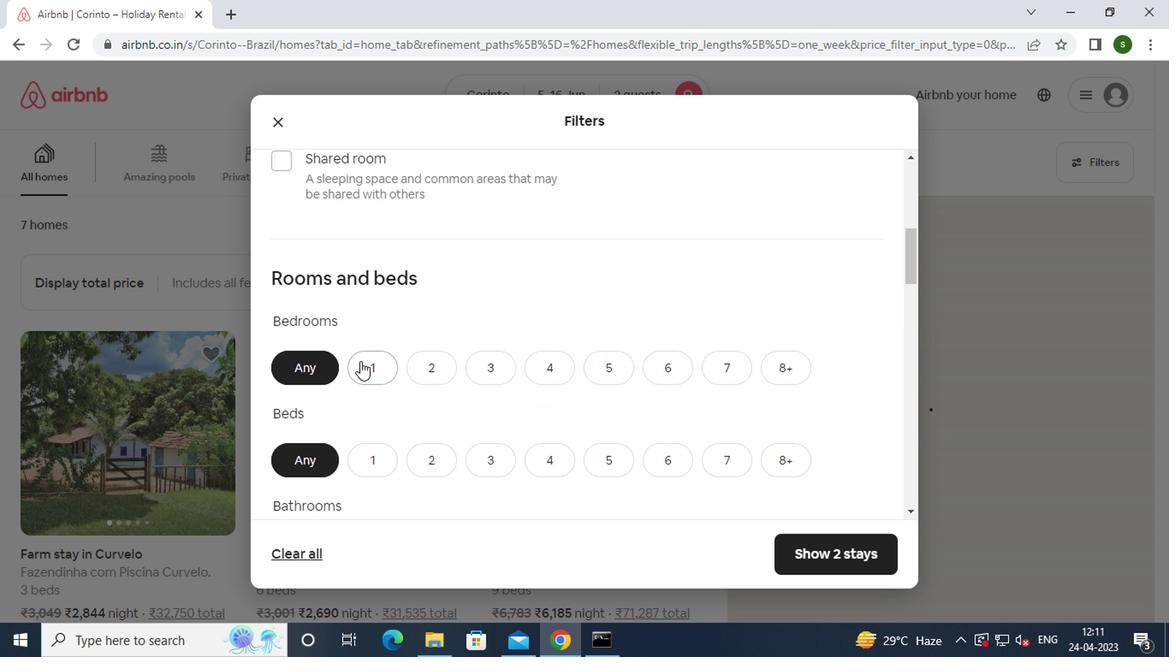
Action: Mouse pressed left at (371, 360)
Screenshot: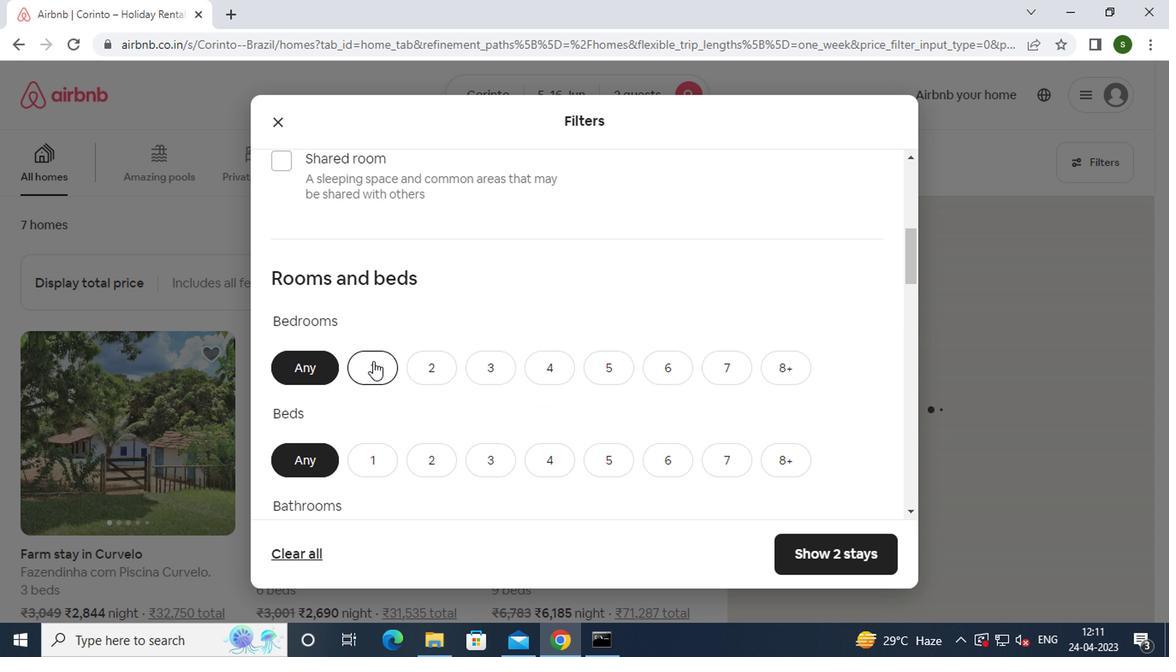 
Action: Mouse moved to (375, 446)
Screenshot: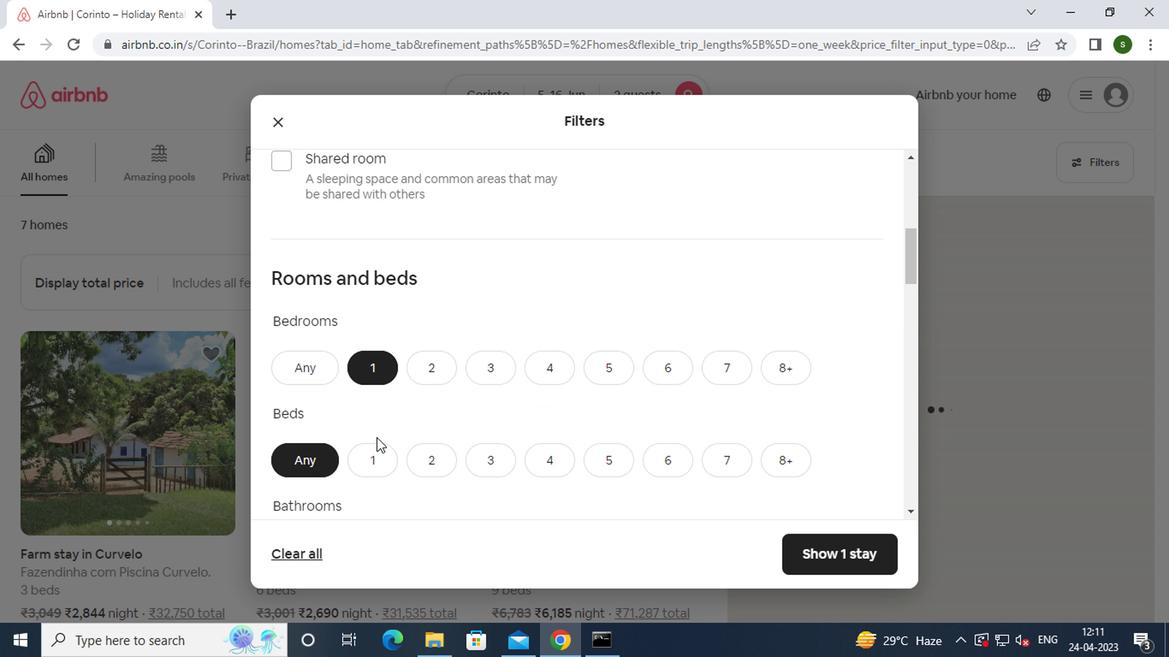 
Action: Mouse pressed left at (375, 446)
Screenshot: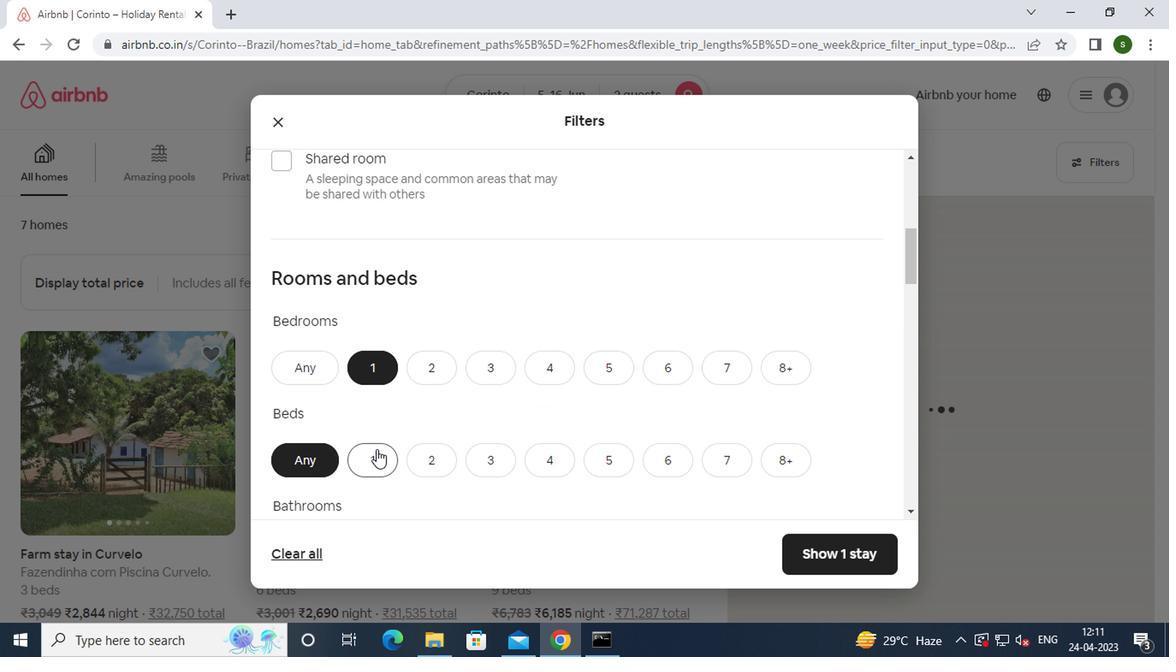 
Action: Mouse scrolled (375, 445) with delta (0, -1)
Screenshot: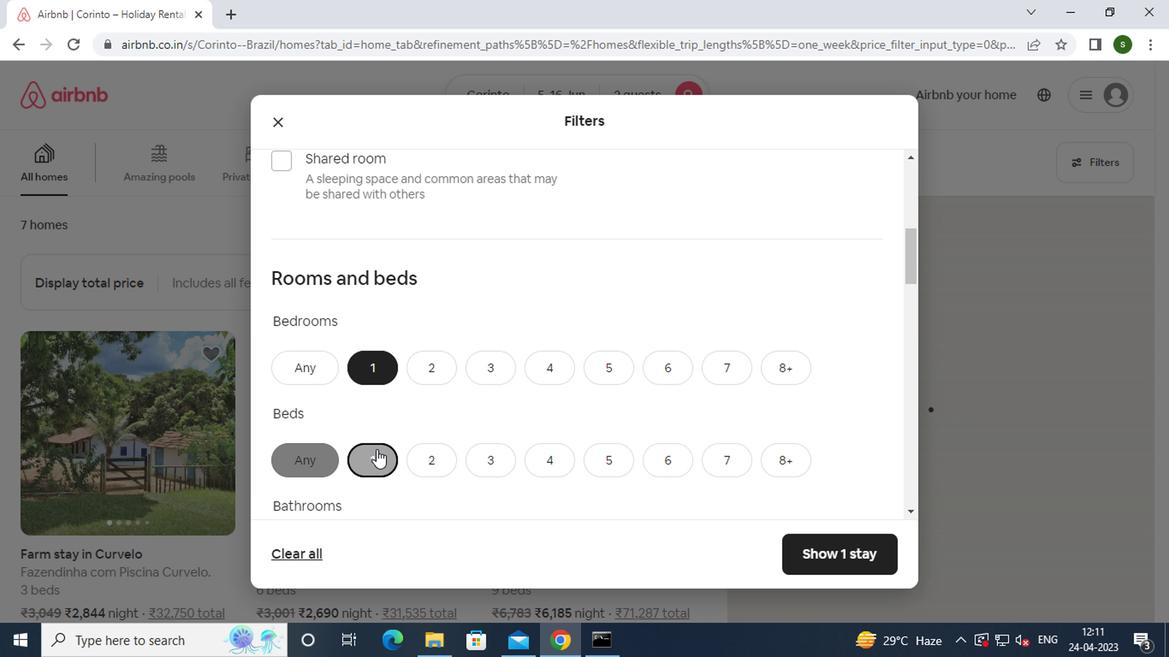 
Action: Mouse scrolled (375, 445) with delta (0, -1)
Screenshot: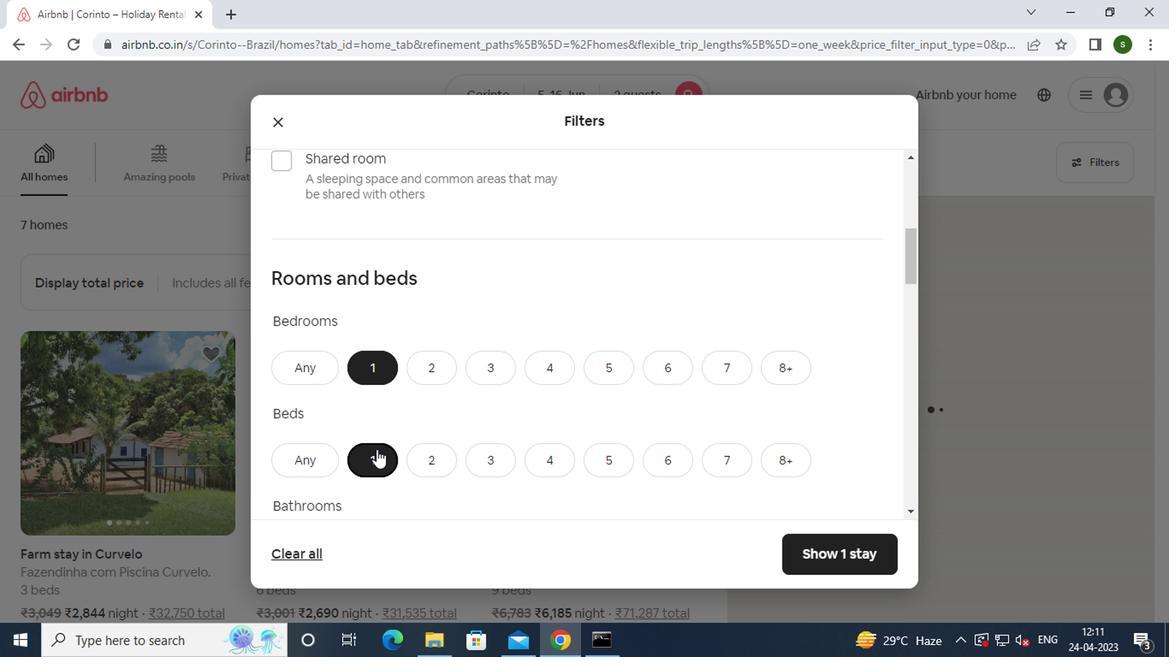 
Action: Mouse scrolled (375, 445) with delta (0, -1)
Screenshot: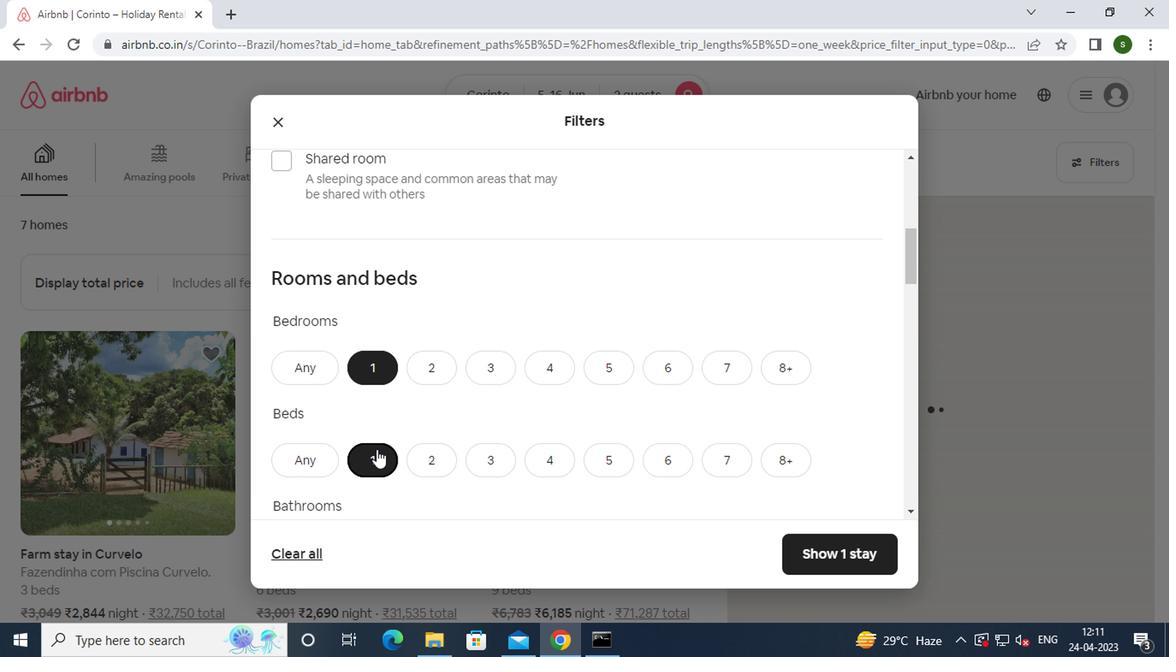 
Action: Mouse moved to (363, 304)
Screenshot: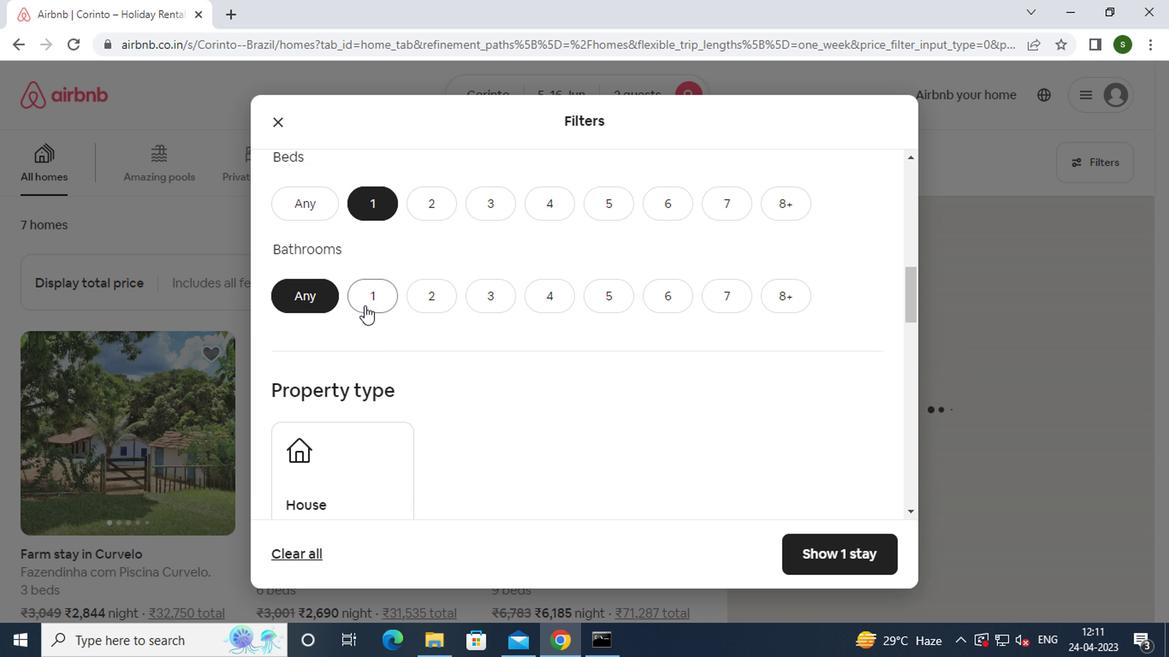
Action: Mouse pressed left at (363, 304)
Screenshot: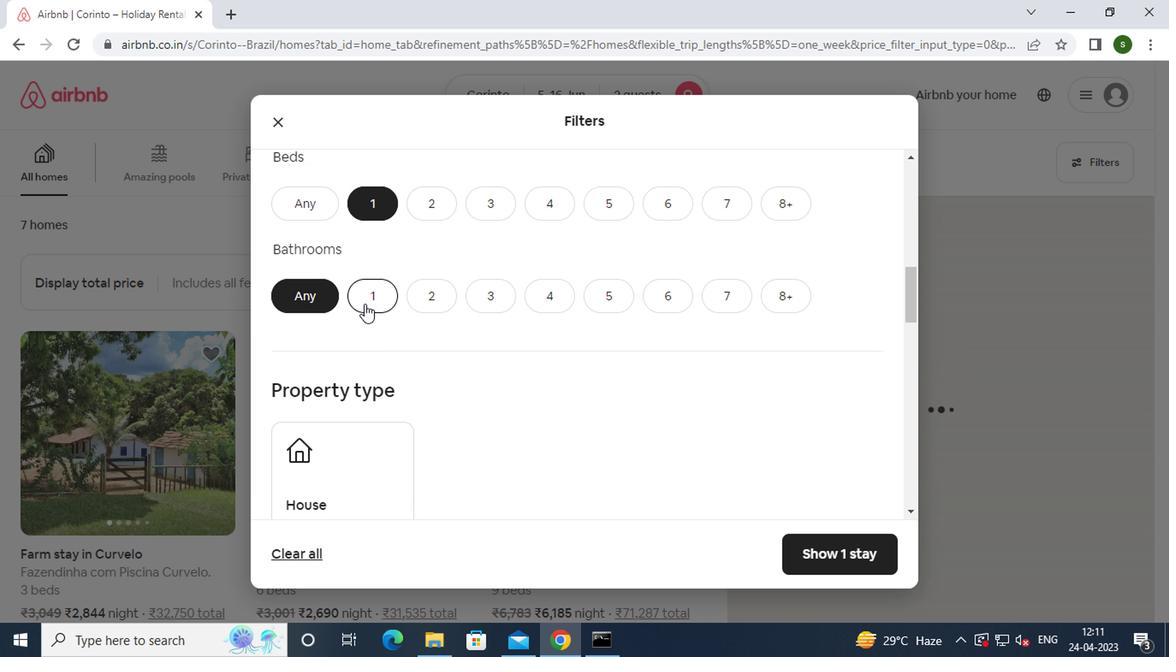
Action: Mouse moved to (480, 369)
Screenshot: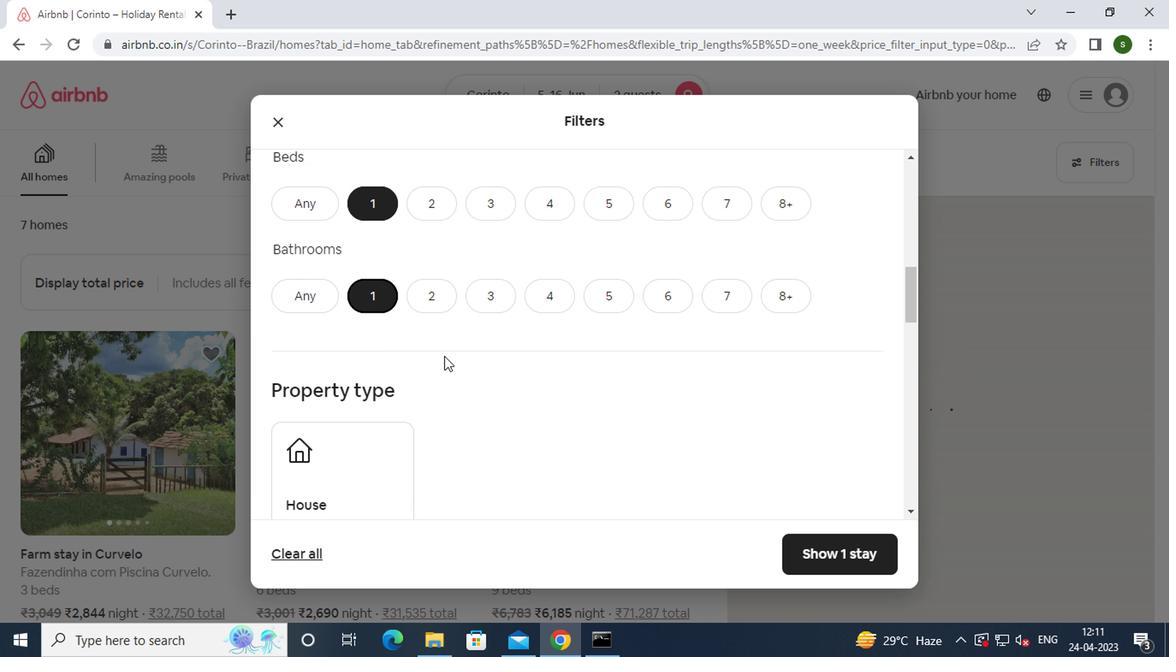 
Action: Mouse scrolled (480, 369) with delta (0, 0)
Screenshot: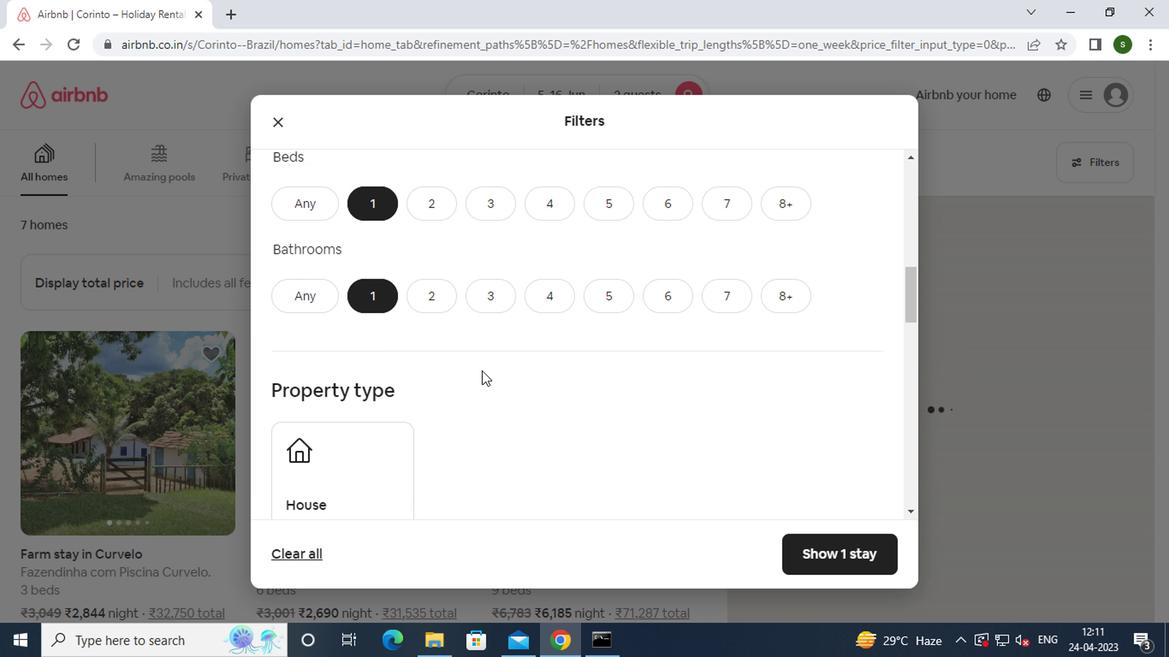 
Action: Mouse moved to (407, 376)
Screenshot: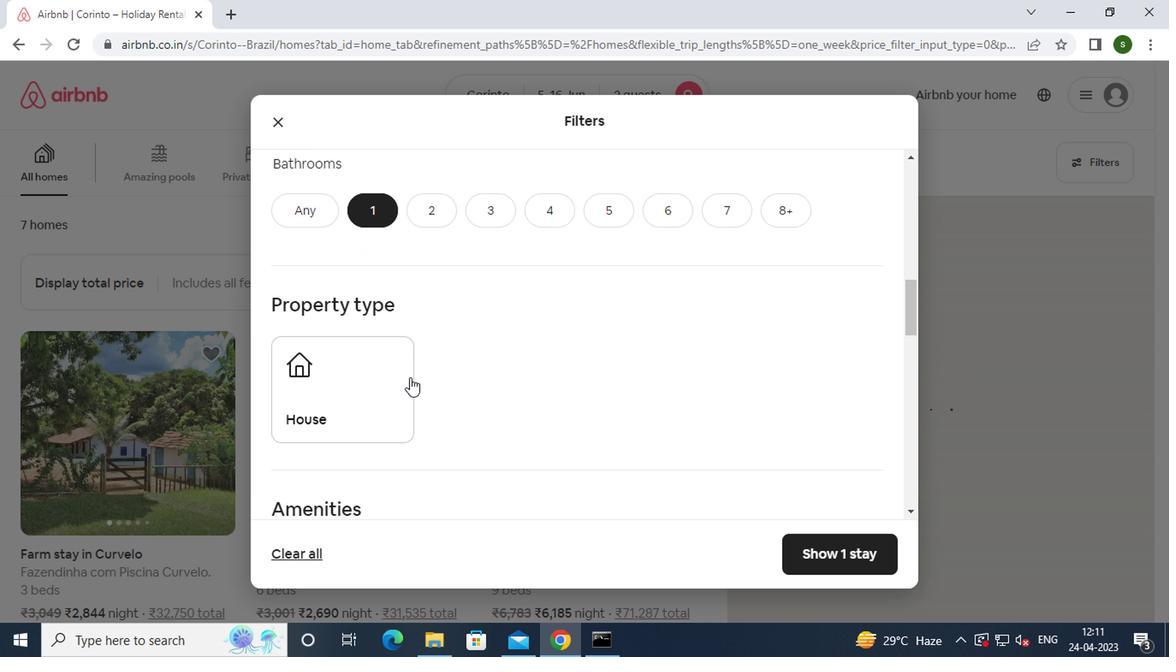 
Action: Mouse pressed left at (407, 376)
Screenshot: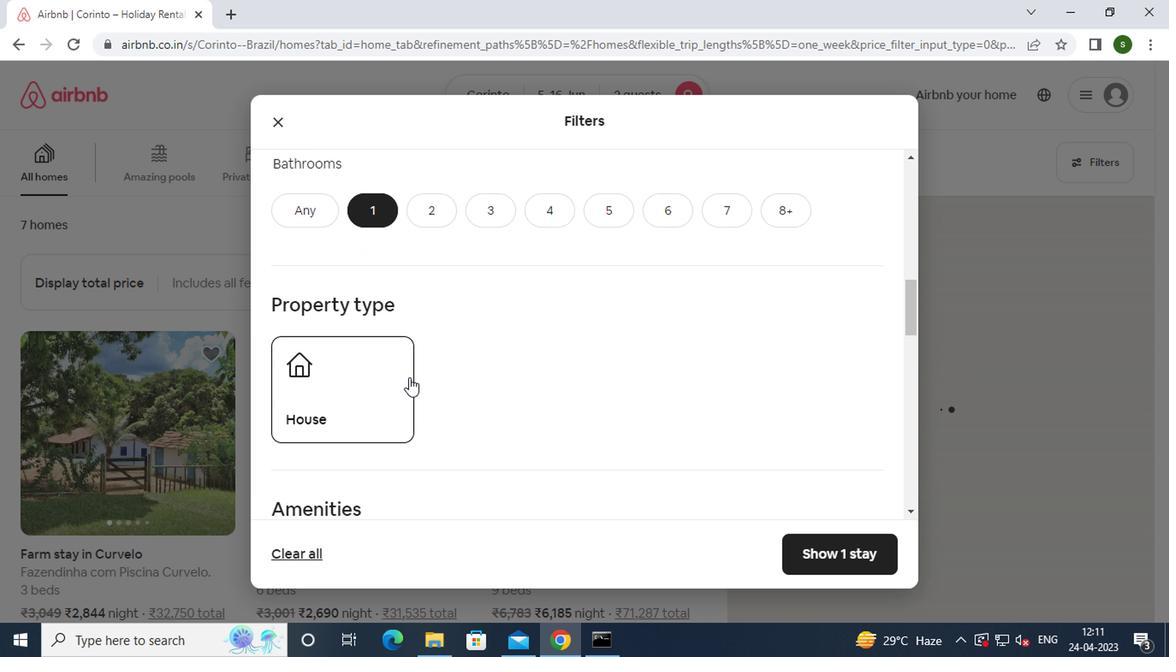
Action: Mouse moved to (508, 372)
Screenshot: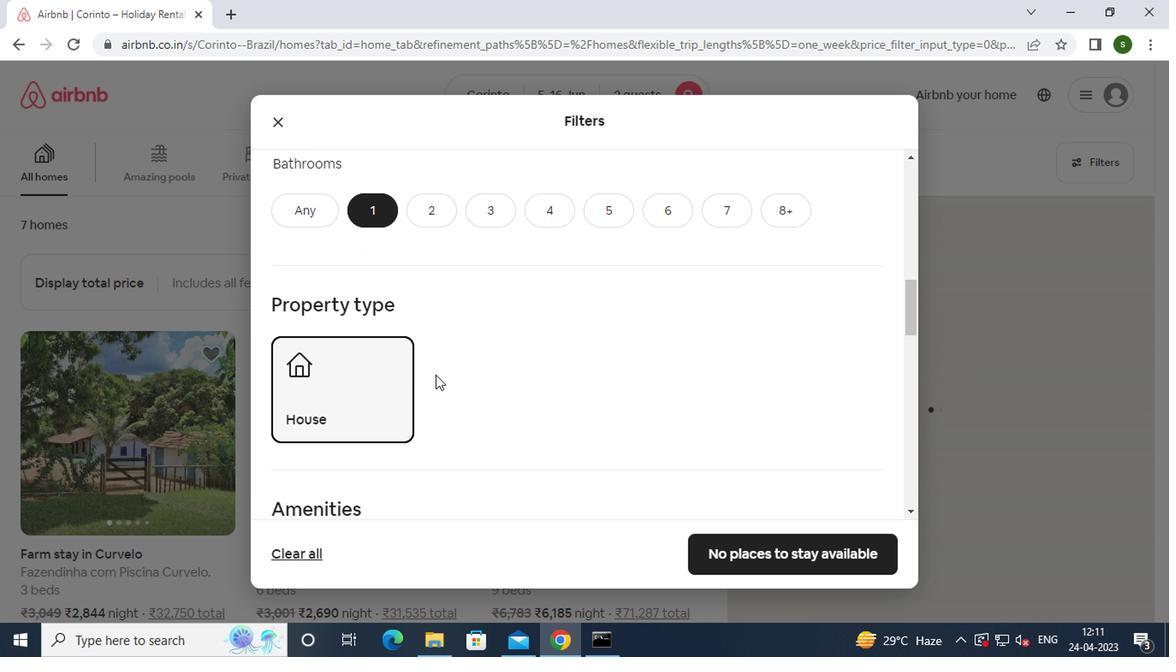 
Action: Mouse scrolled (508, 372) with delta (0, 0)
Screenshot: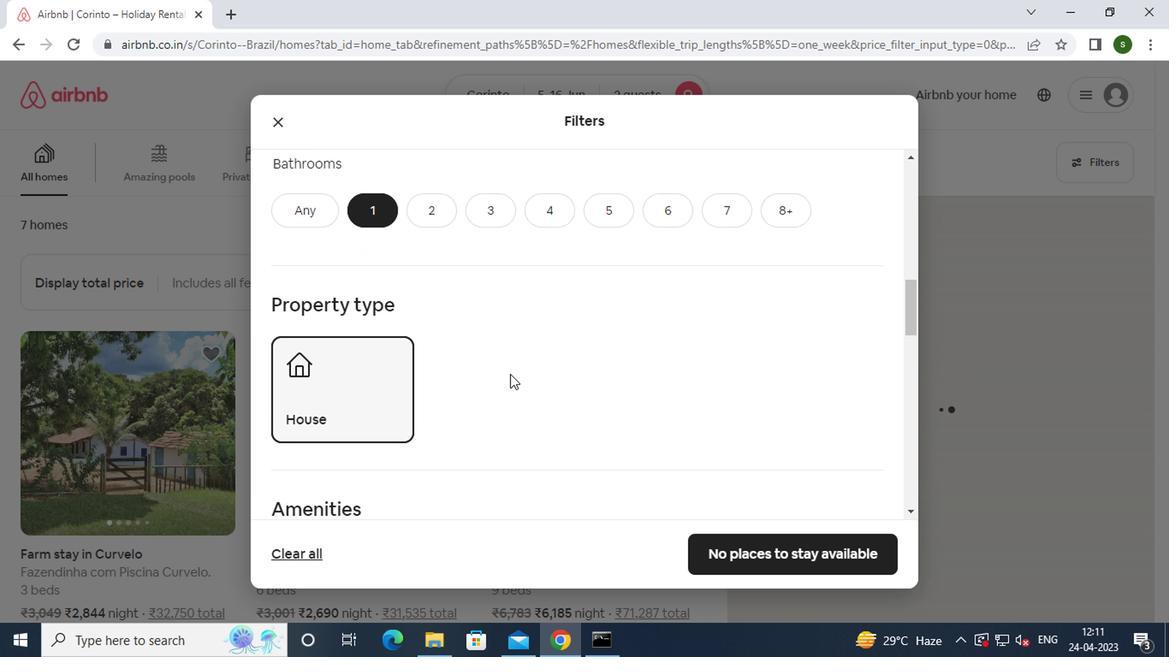 
Action: Mouse scrolled (508, 372) with delta (0, 0)
Screenshot: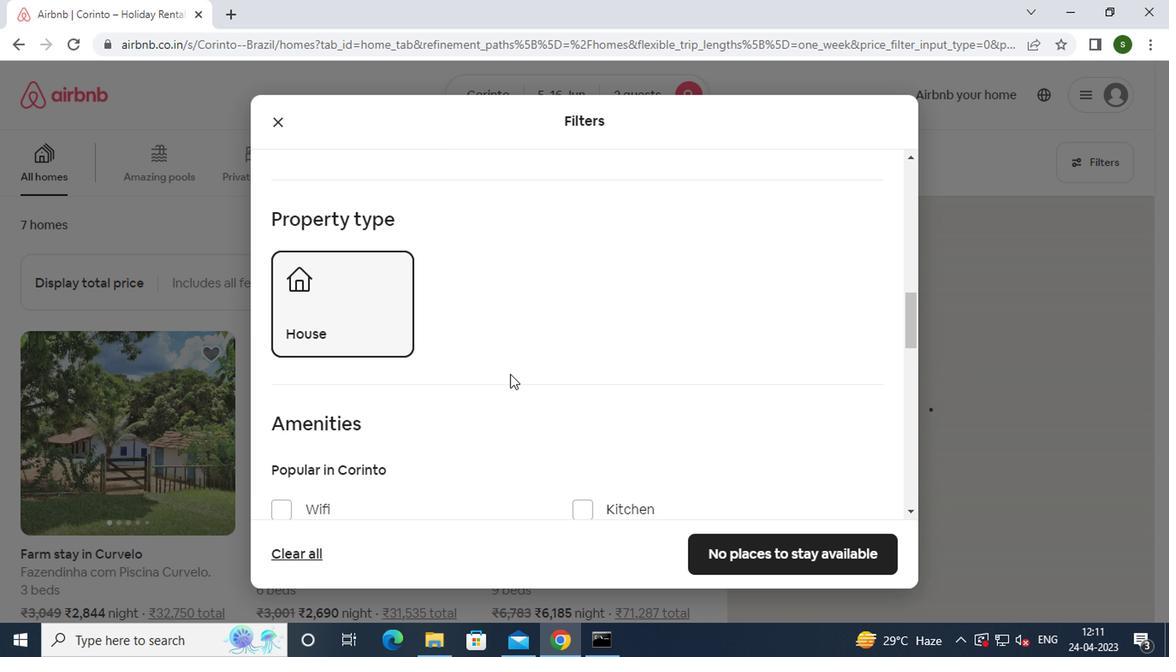 
Action: Mouse scrolled (508, 372) with delta (0, 0)
Screenshot: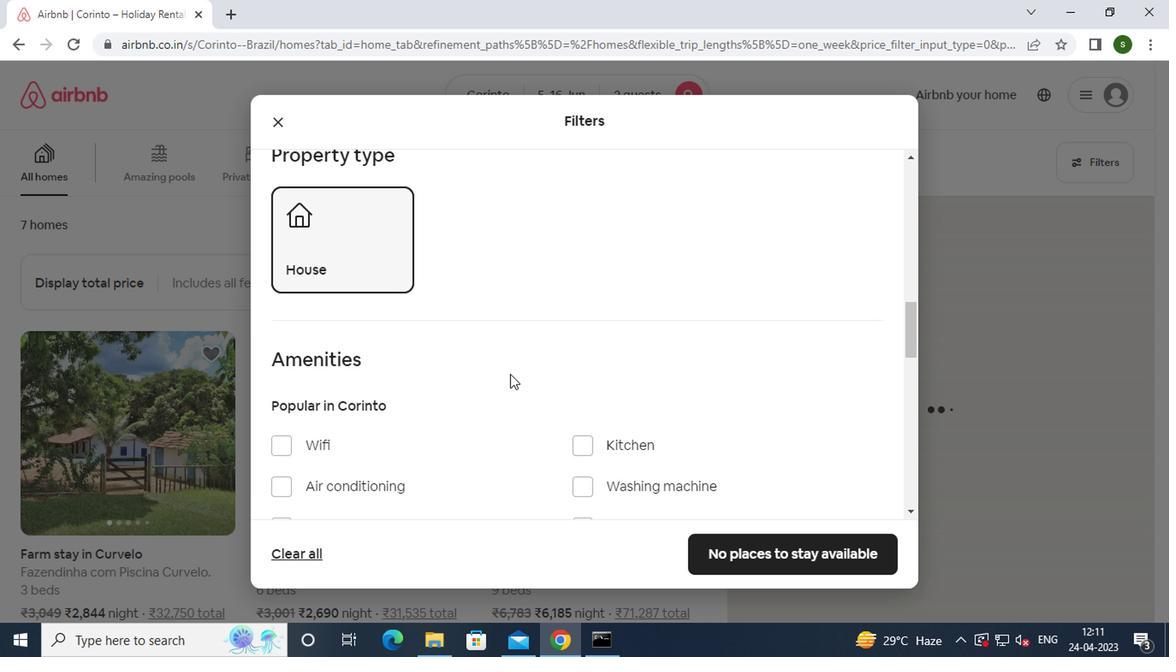 
Action: Mouse moved to (289, 333)
Screenshot: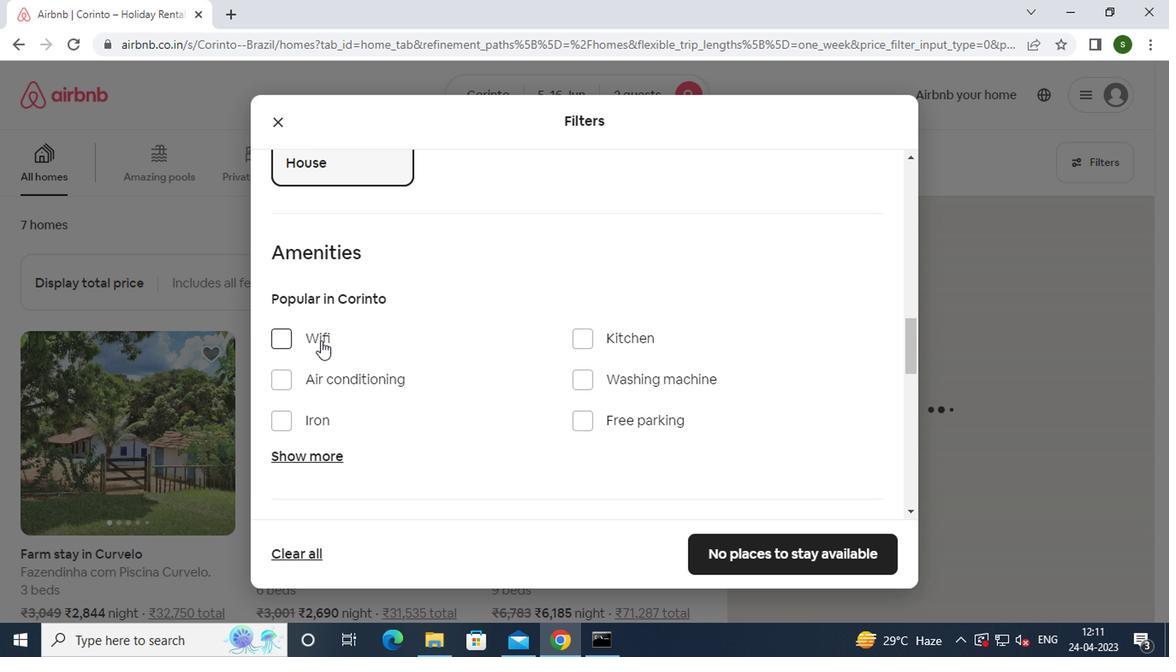 
Action: Mouse pressed left at (289, 333)
Screenshot: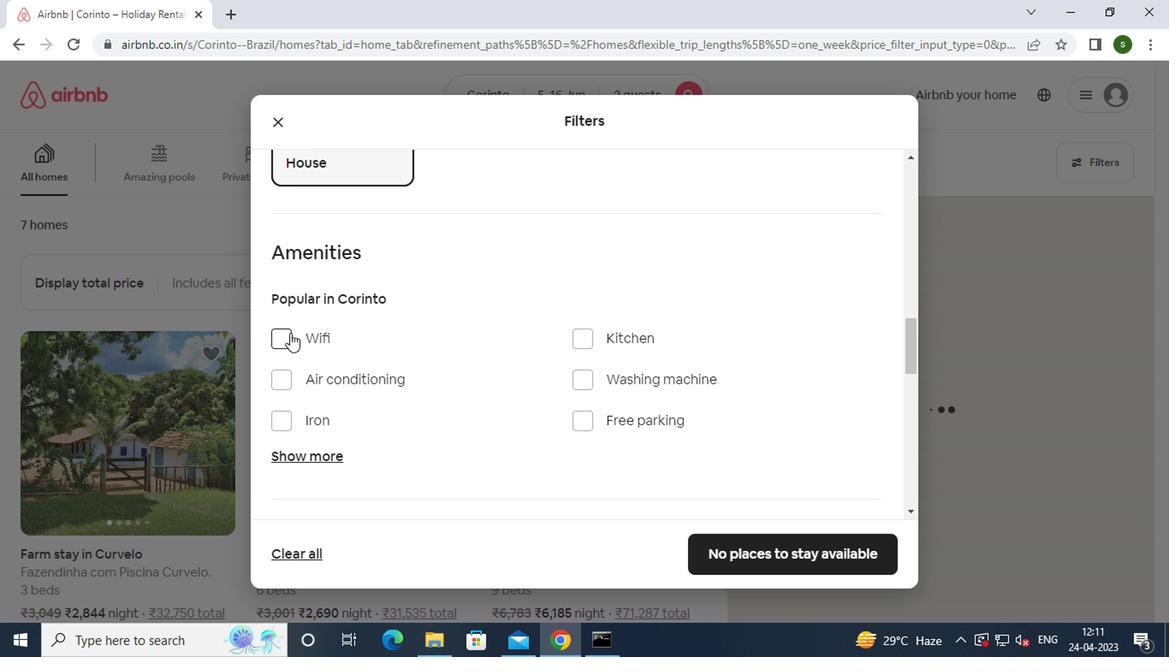 
Action: Mouse moved to (392, 347)
Screenshot: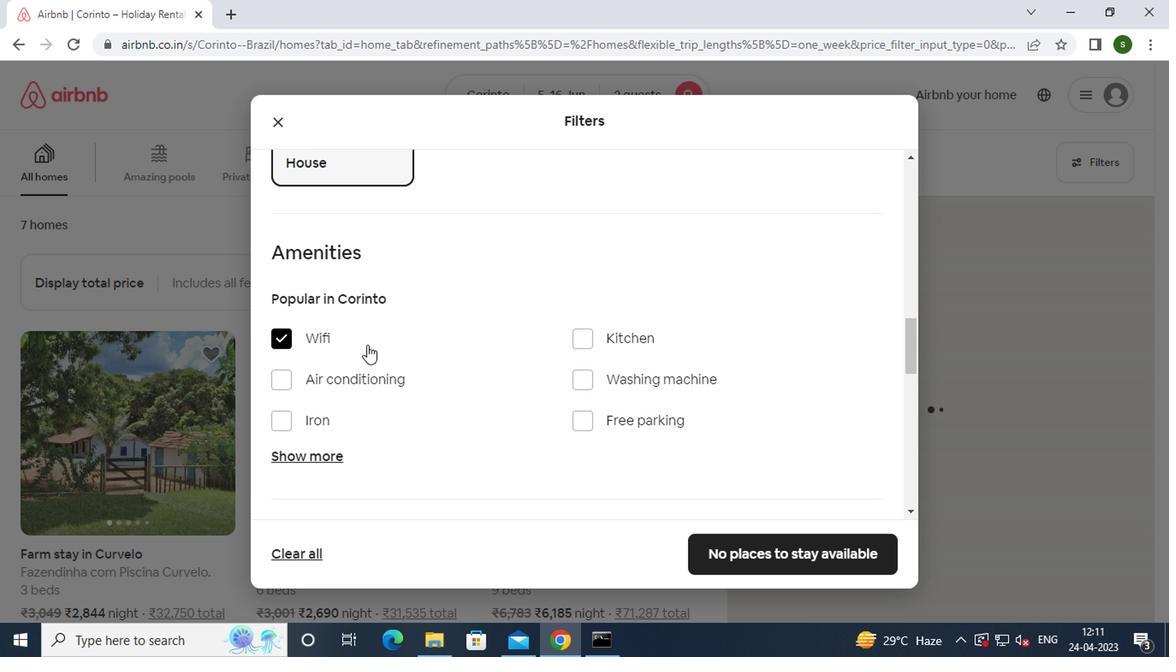 
Action: Mouse scrolled (392, 347) with delta (0, 0)
Screenshot: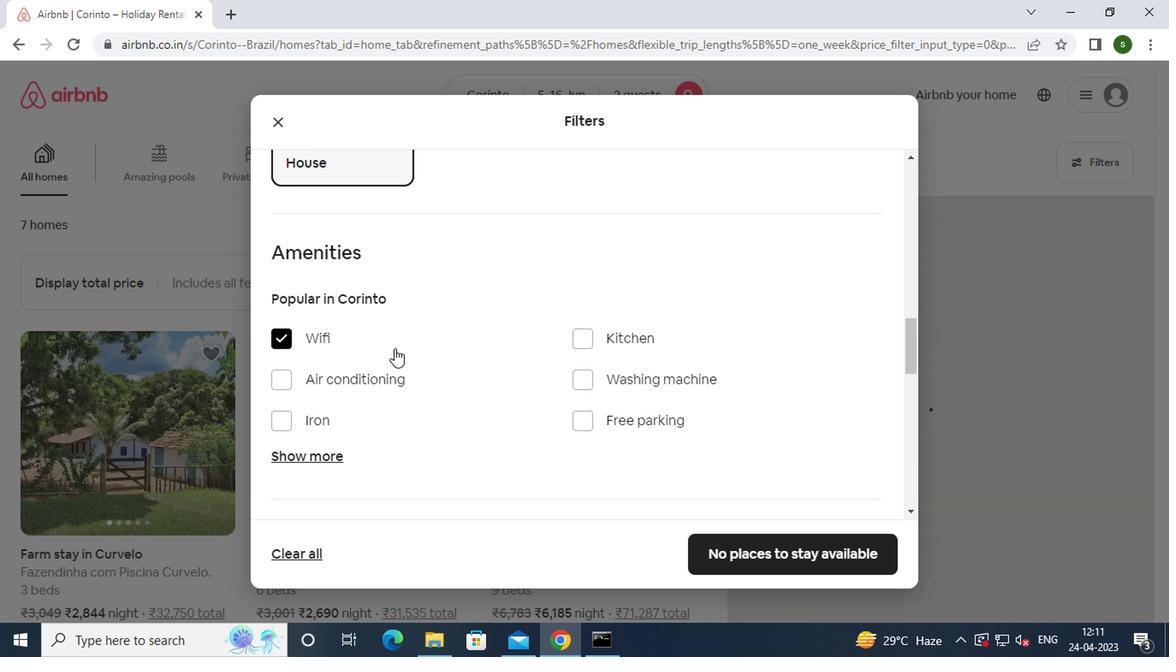 
Action: Mouse scrolled (392, 347) with delta (0, 0)
Screenshot: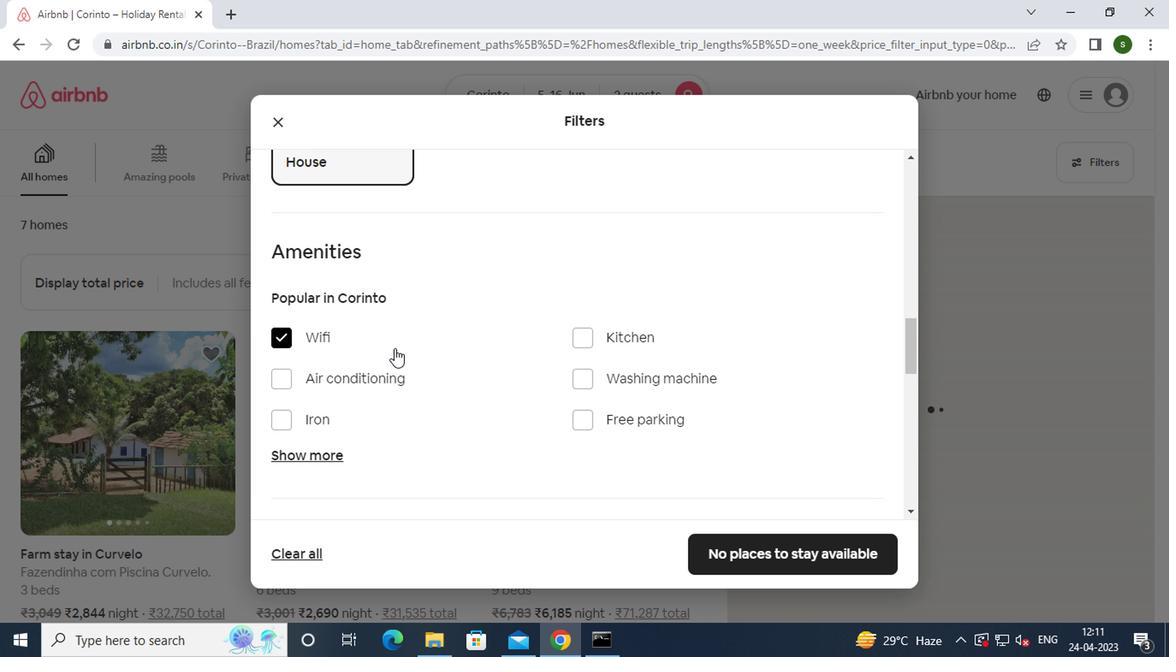 
Action: Mouse scrolled (392, 347) with delta (0, 0)
Screenshot: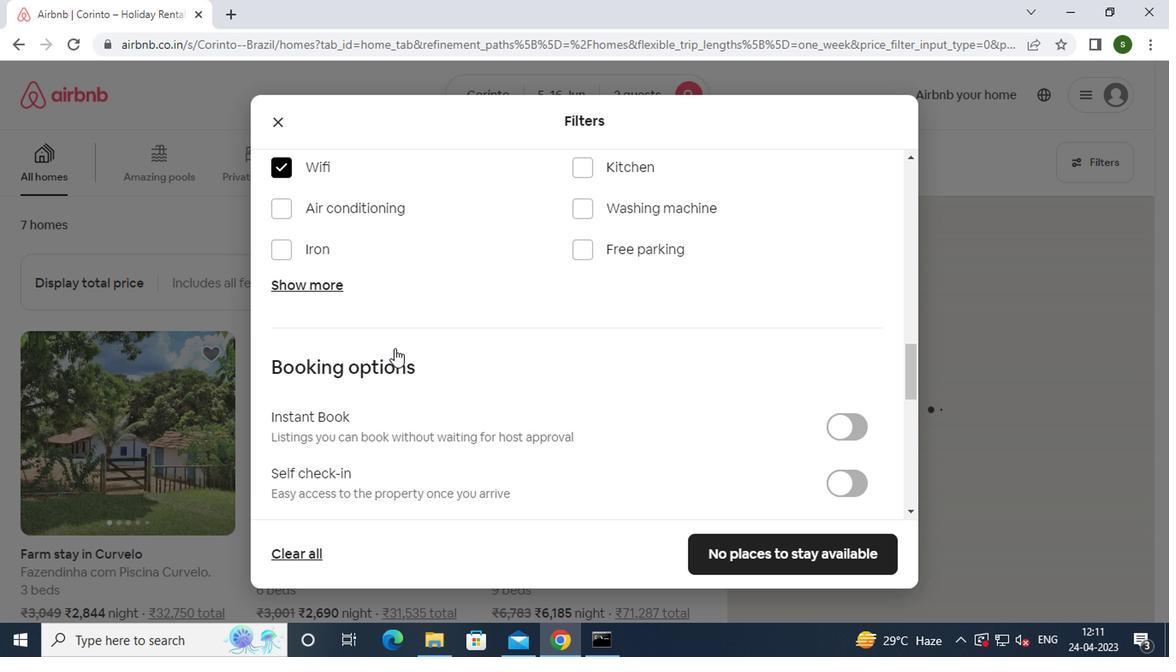 
Action: Mouse scrolled (392, 347) with delta (0, 0)
Screenshot: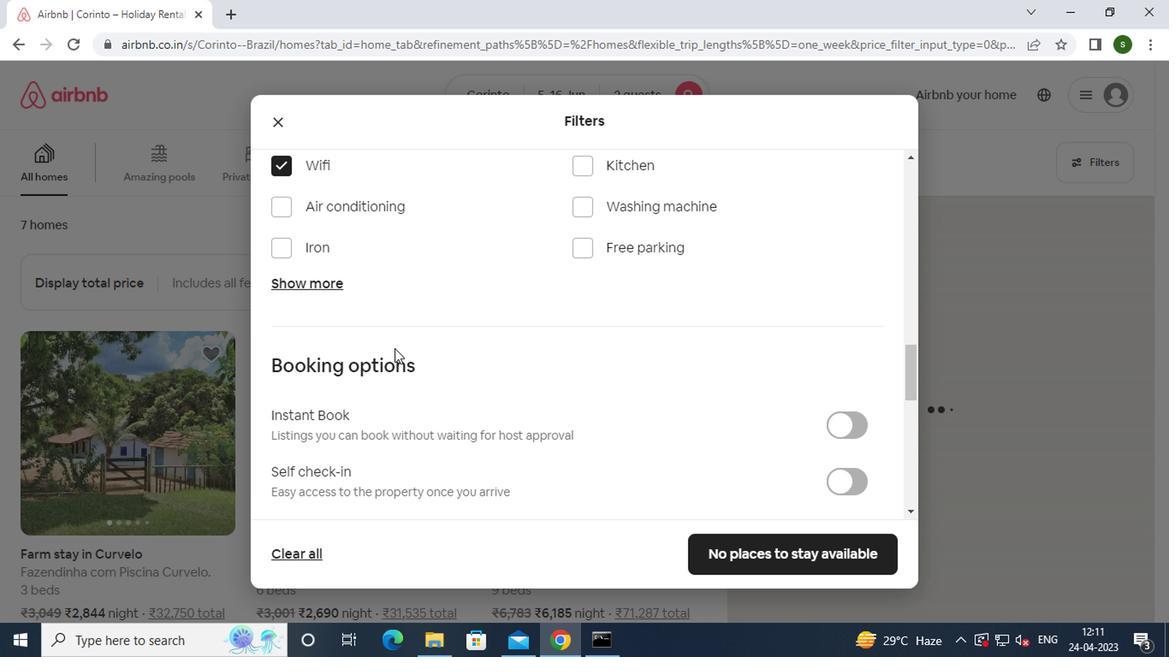 
Action: Mouse moved to (844, 316)
Screenshot: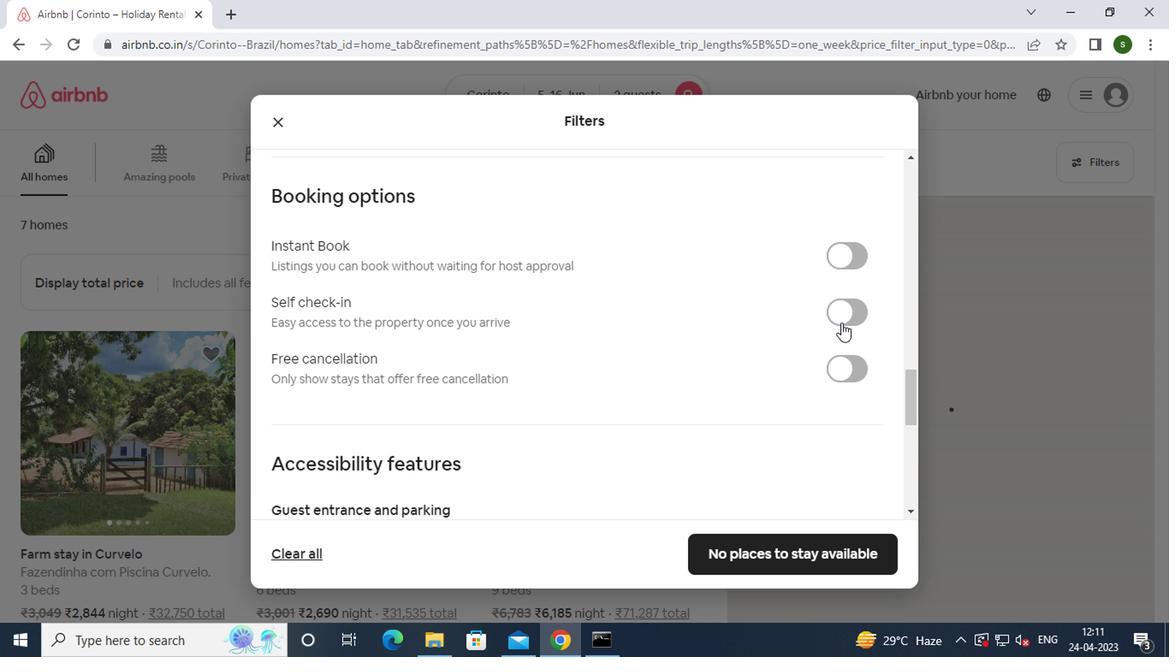 
Action: Mouse pressed left at (844, 316)
Screenshot: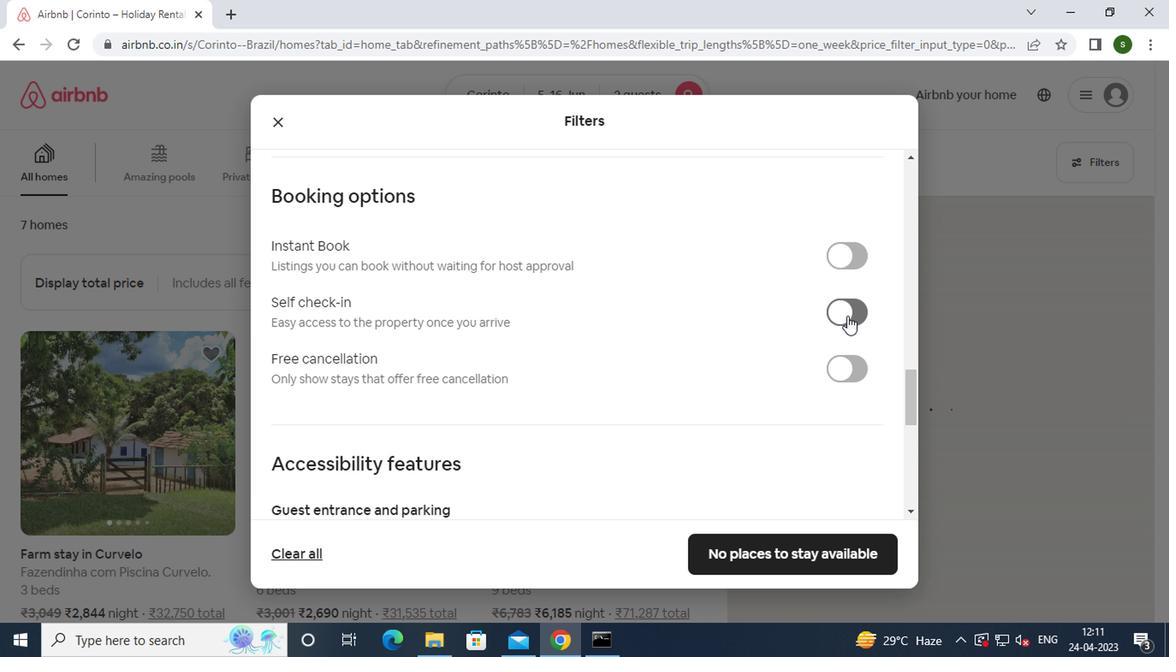 
Action: Mouse moved to (731, 347)
Screenshot: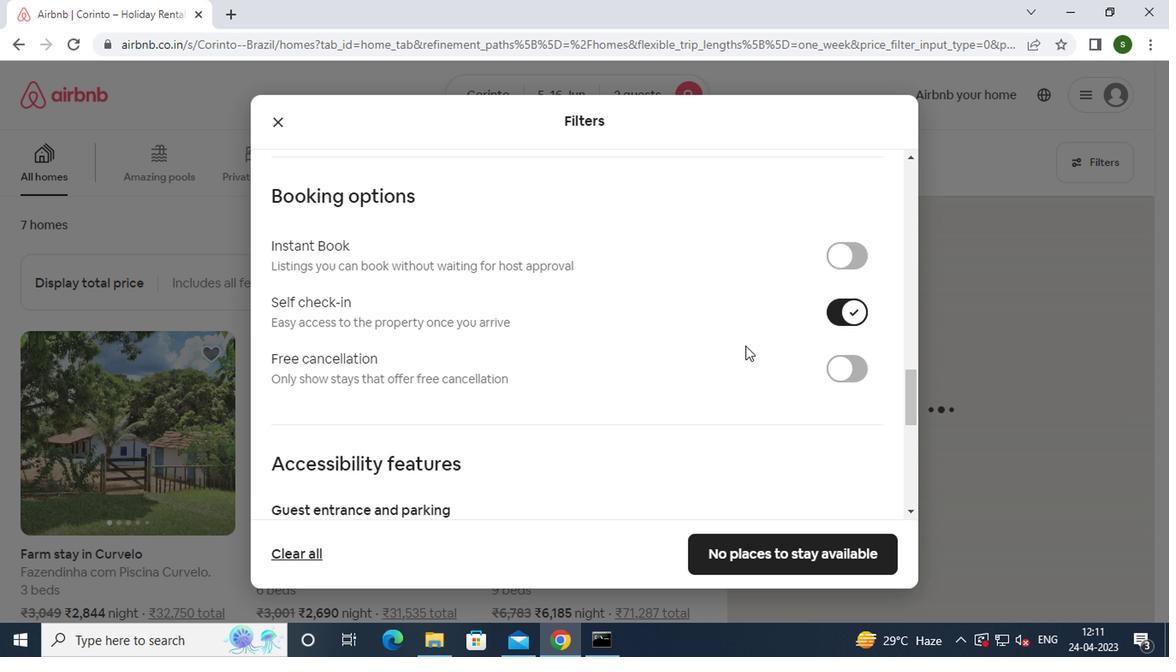 
Action: Mouse scrolled (731, 347) with delta (0, 0)
Screenshot: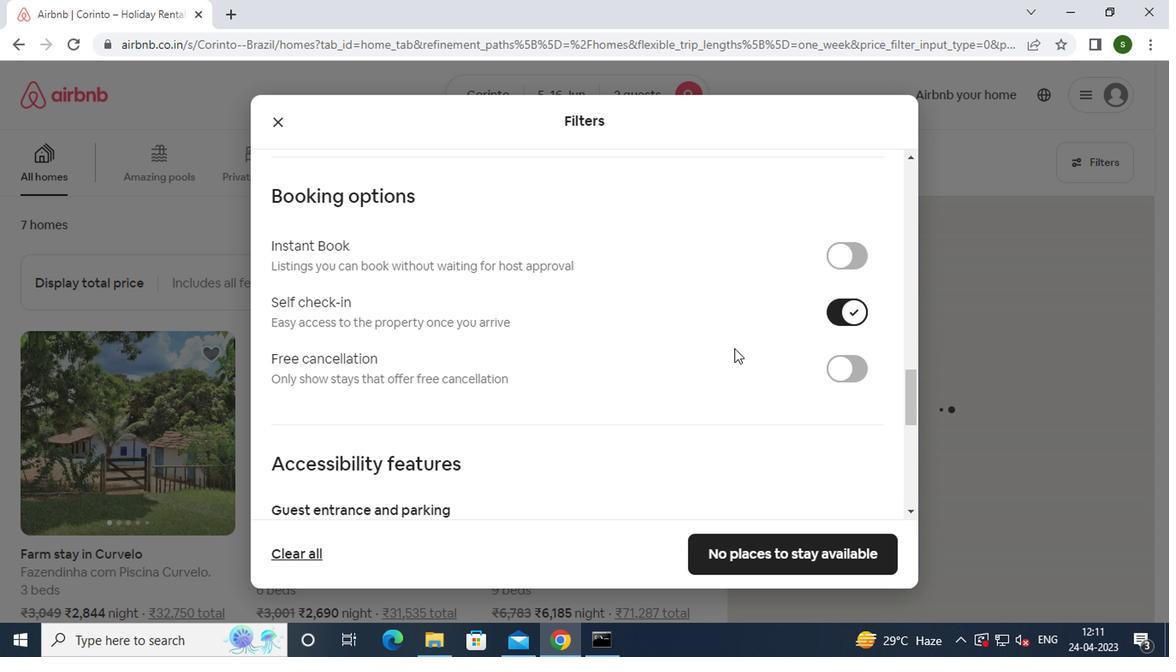 
Action: Mouse scrolled (731, 347) with delta (0, 0)
Screenshot: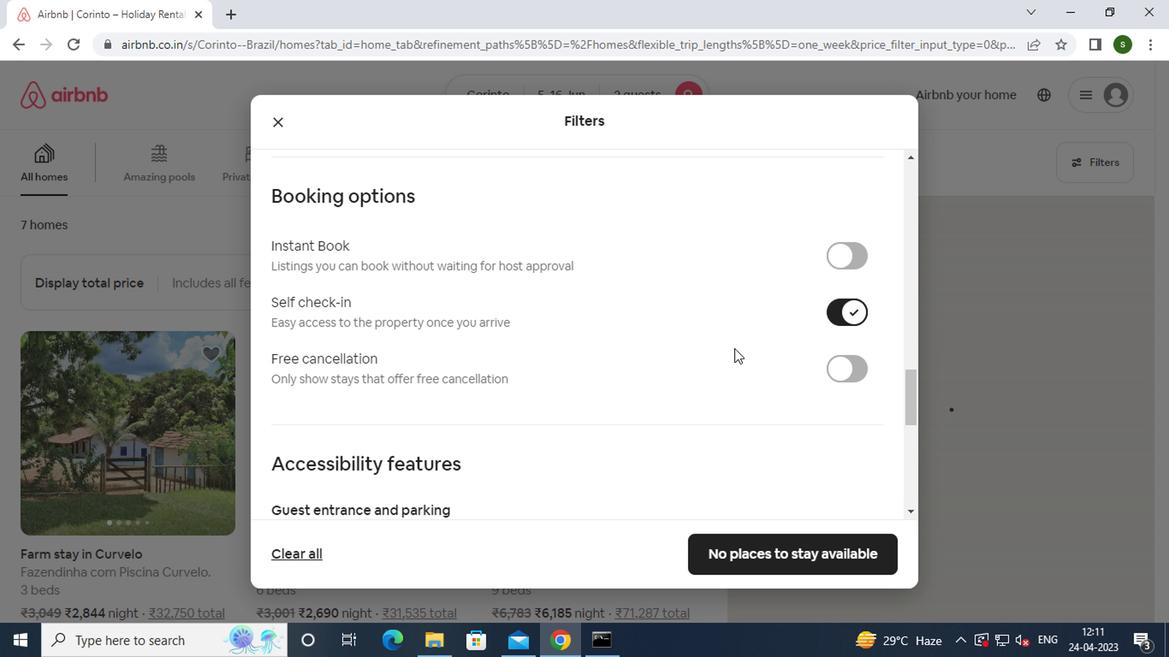 
Action: Mouse scrolled (731, 347) with delta (0, 0)
Screenshot: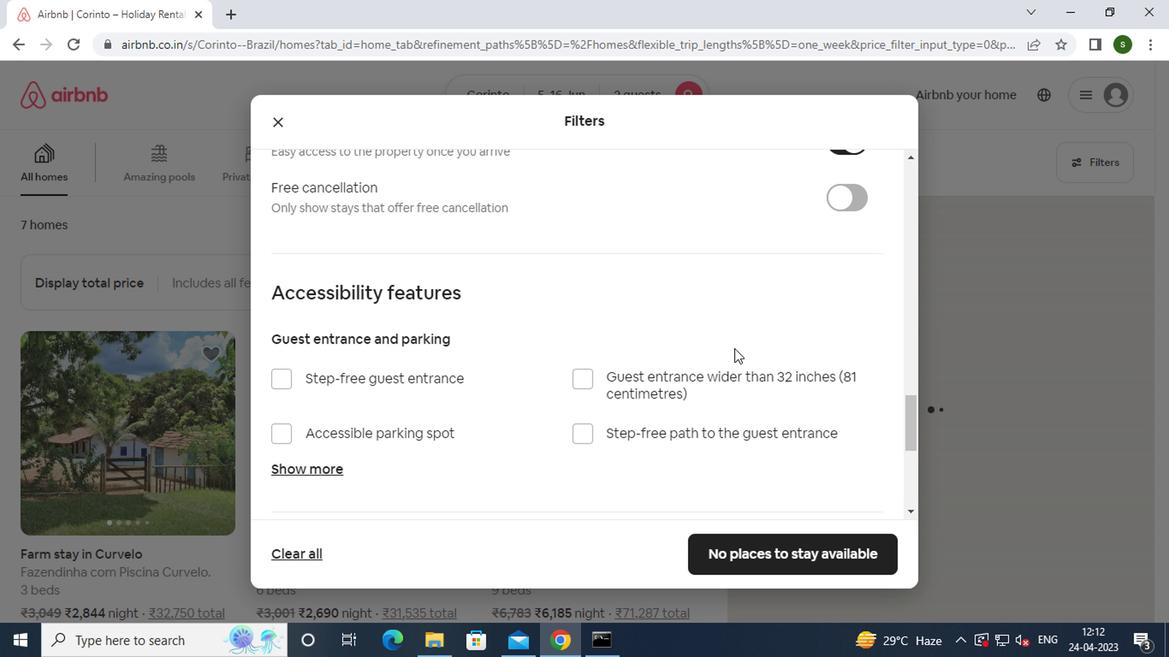 
Action: Mouse scrolled (731, 347) with delta (0, 0)
Screenshot: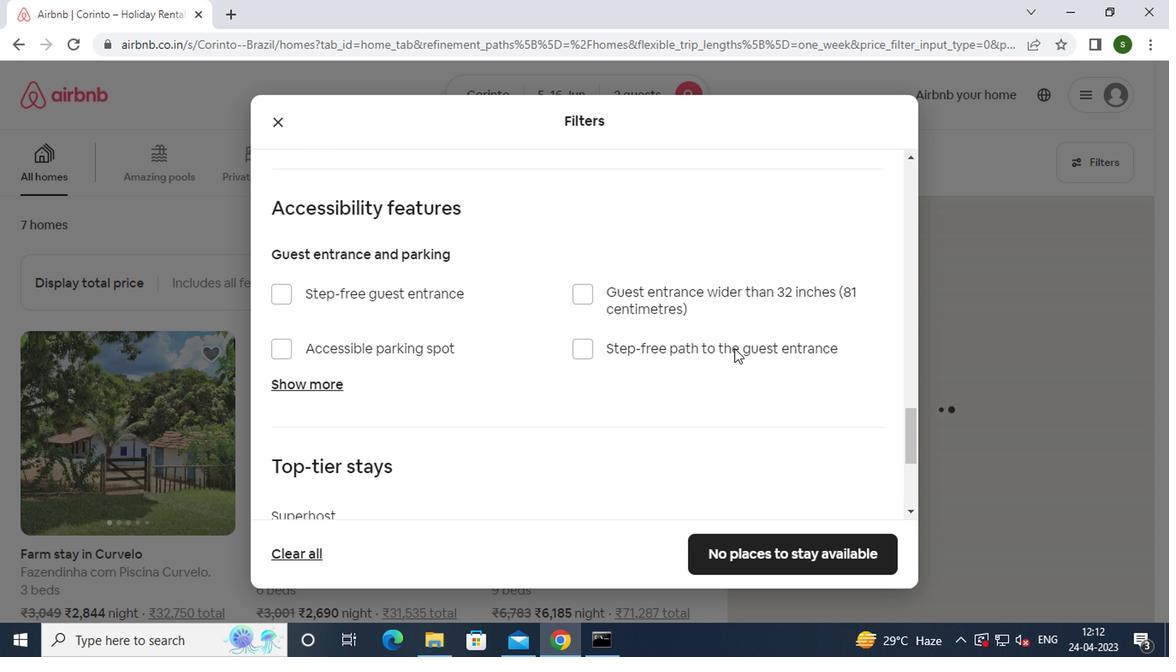 
Action: Mouse scrolled (731, 347) with delta (0, 0)
Screenshot: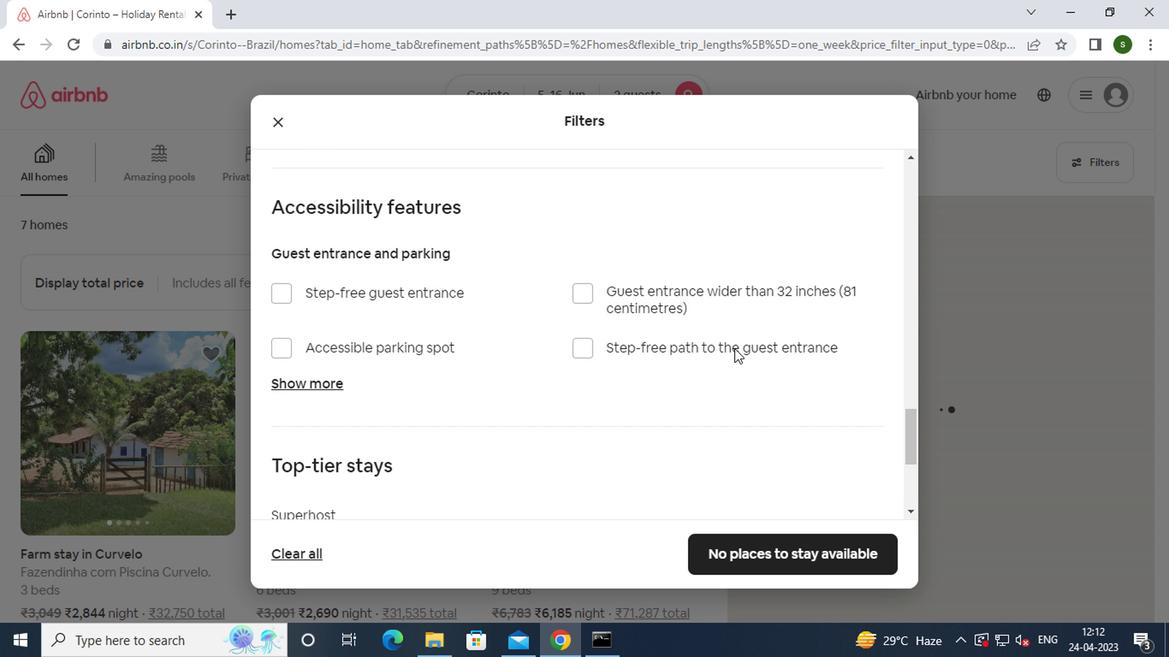 
Action: Mouse scrolled (731, 347) with delta (0, 0)
Screenshot: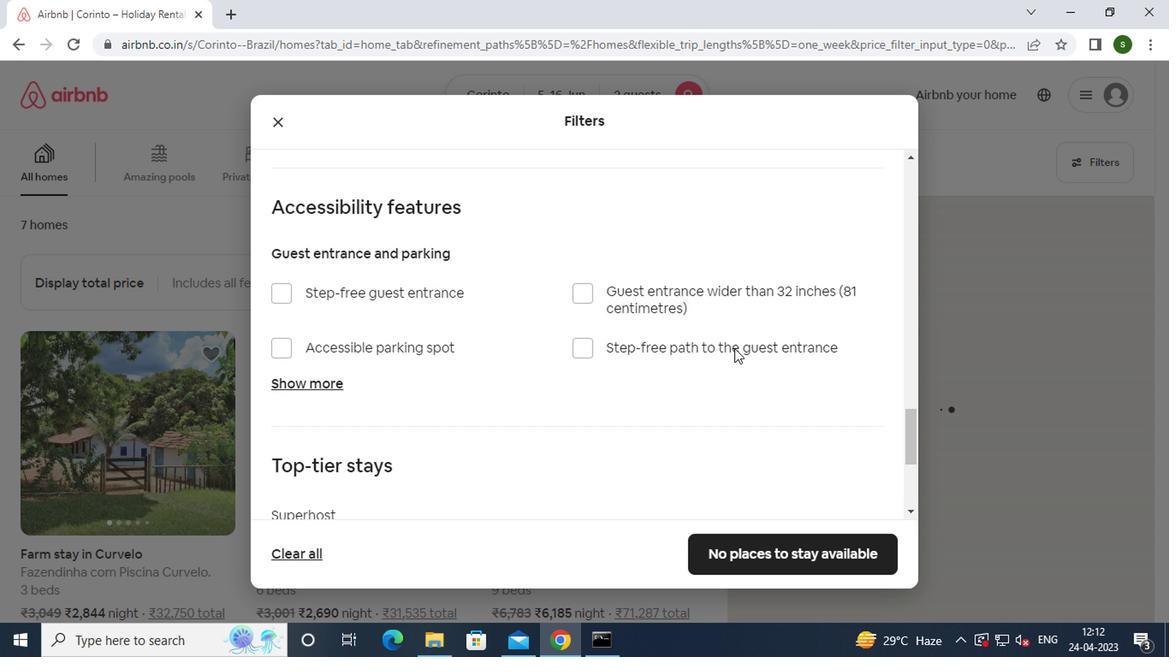 
Action: Mouse scrolled (731, 347) with delta (0, 0)
Screenshot: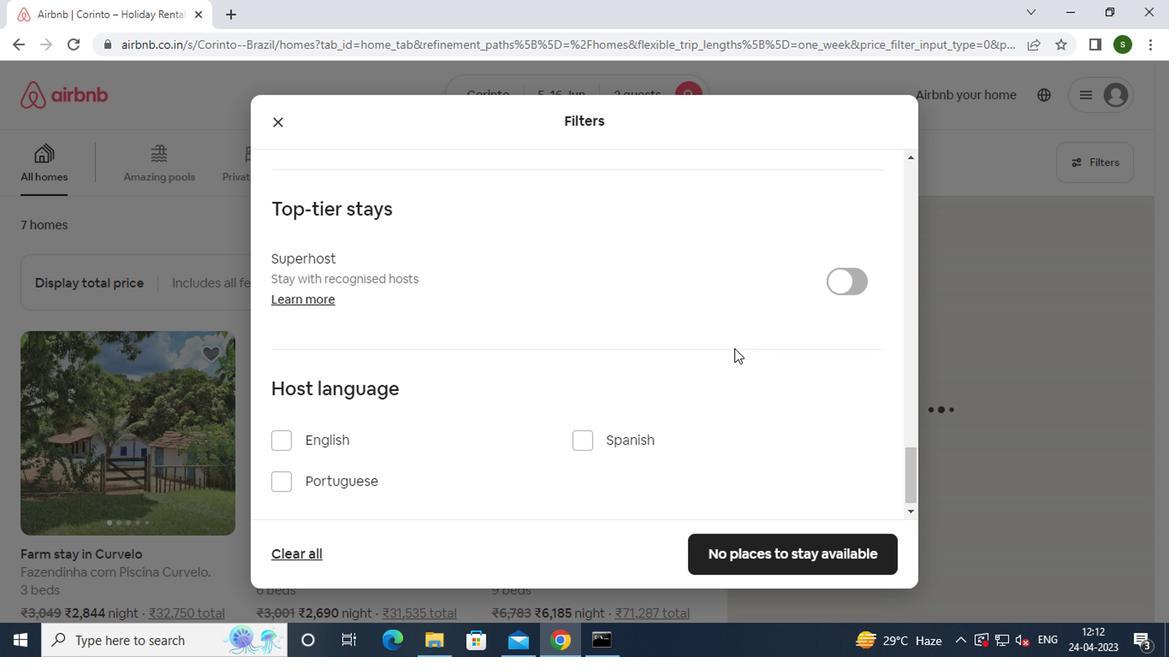 
Action: Mouse scrolled (731, 347) with delta (0, 0)
Screenshot: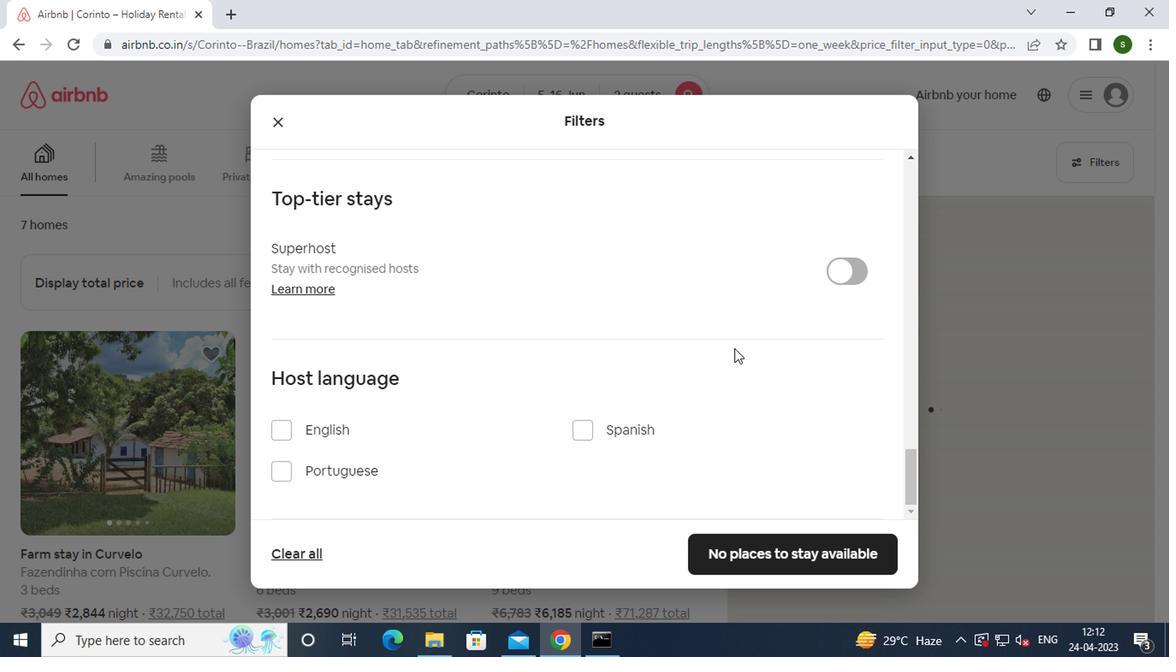 
Action: Mouse scrolled (731, 347) with delta (0, 0)
Screenshot: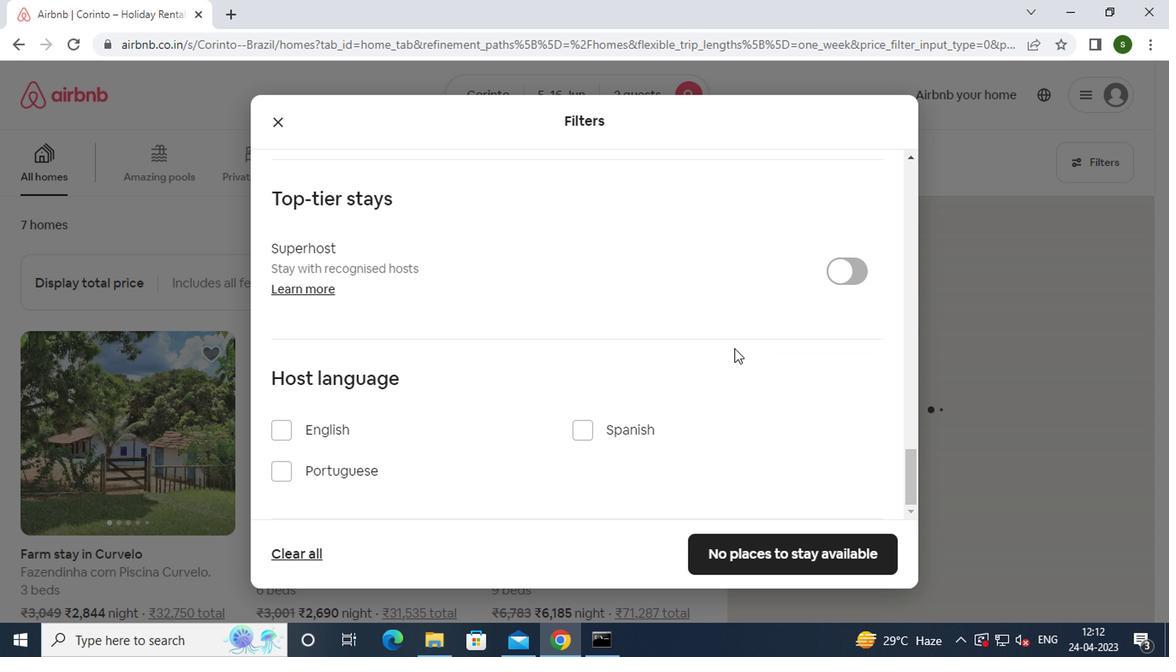 
Action: Mouse moved to (577, 427)
Screenshot: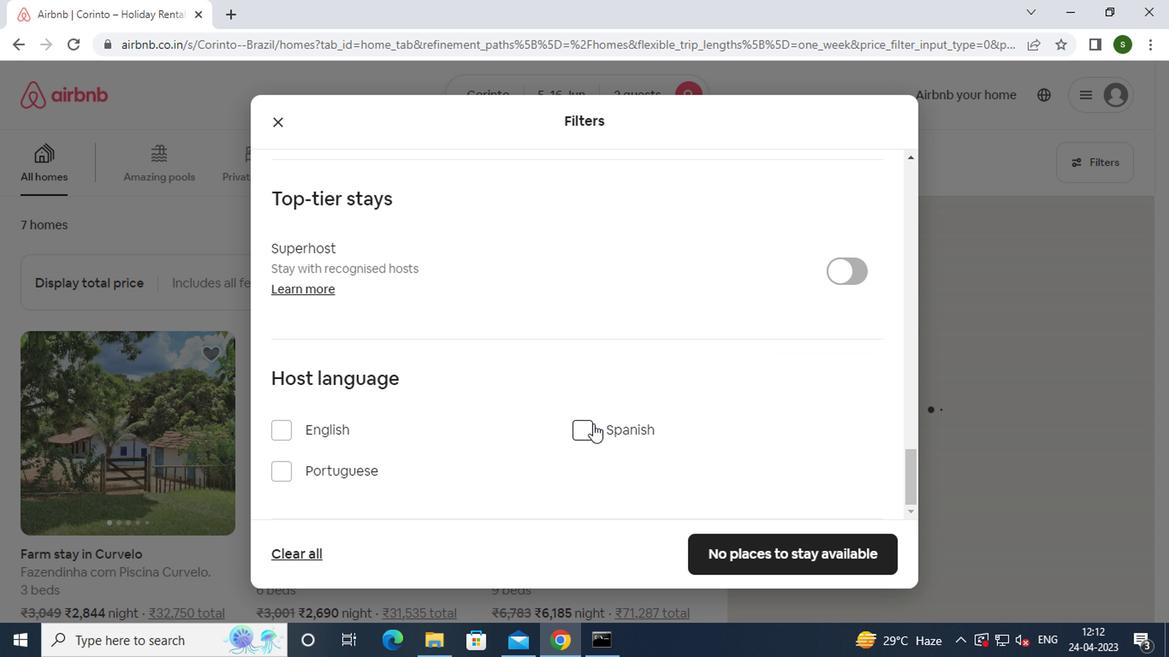 
Action: Mouse pressed left at (577, 427)
Screenshot: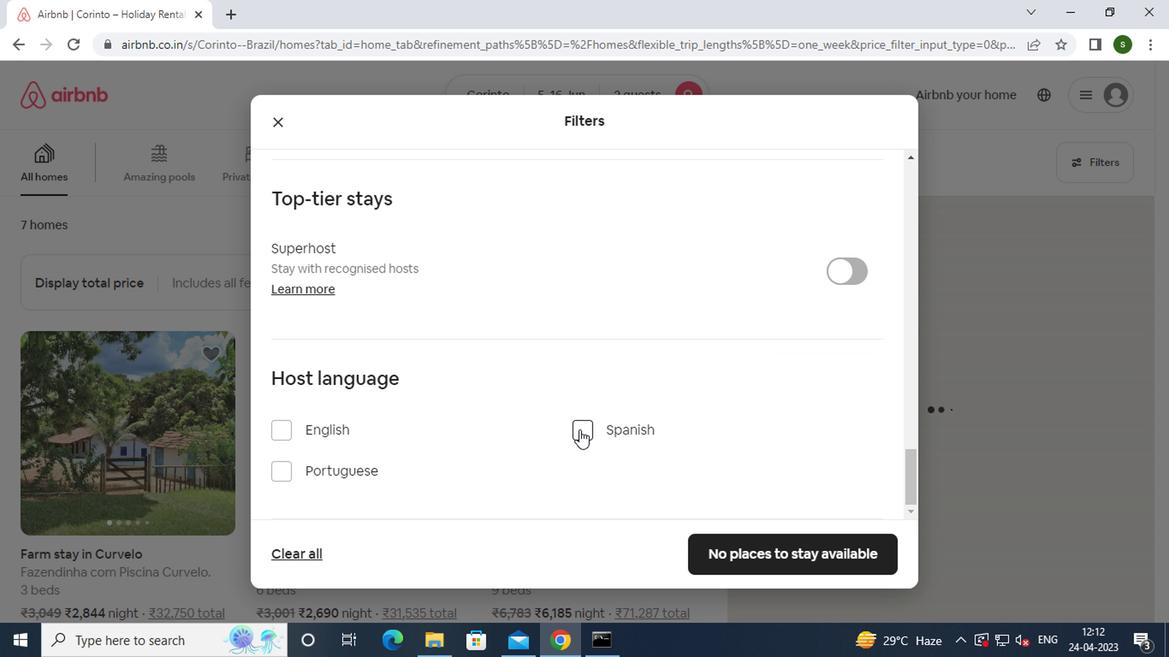 
Action: Mouse moved to (787, 552)
Screenshot: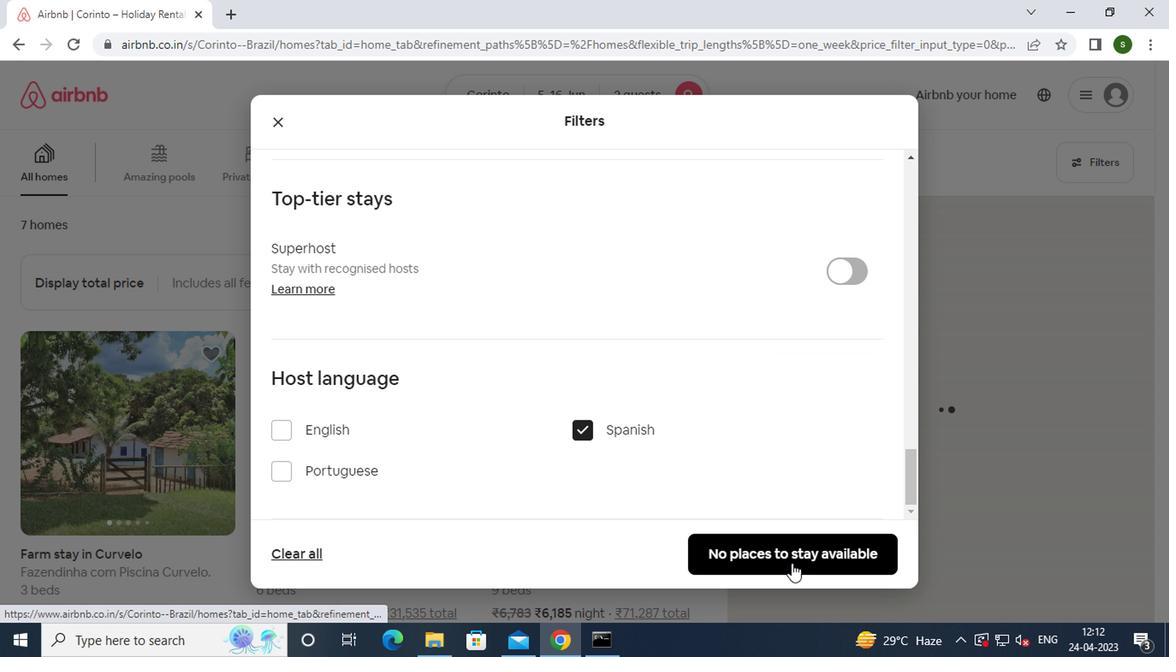
Action: Mouse pressed left at (787, 552)
Screenshot: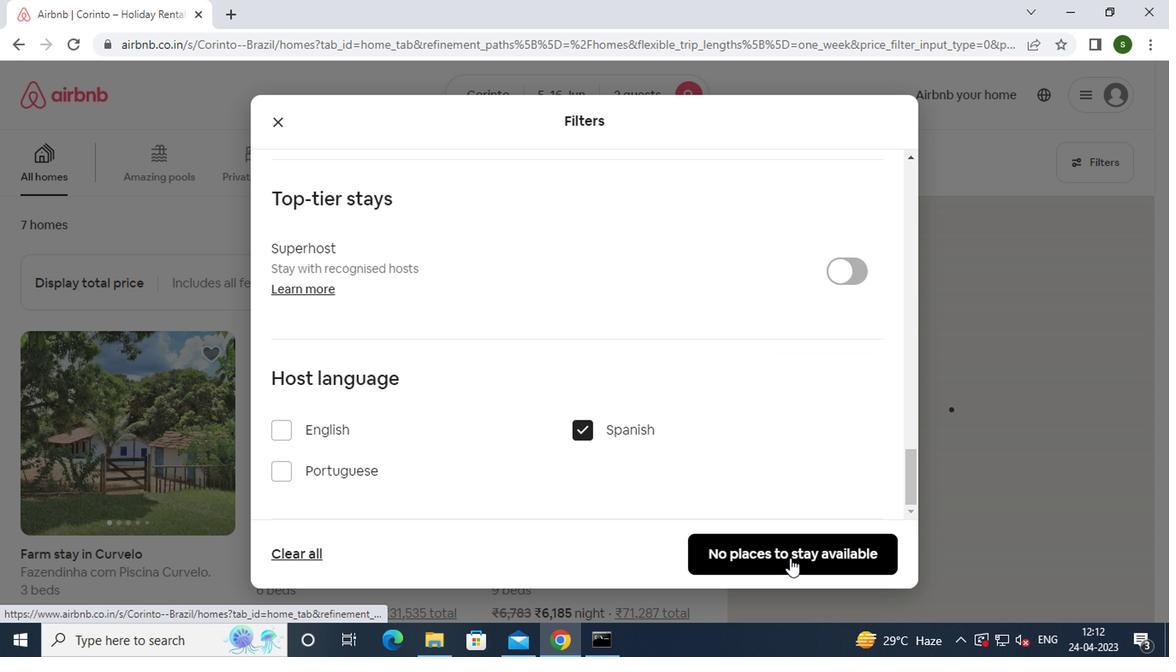 
Action: Mouse moved to (642, 236)
Screenshot: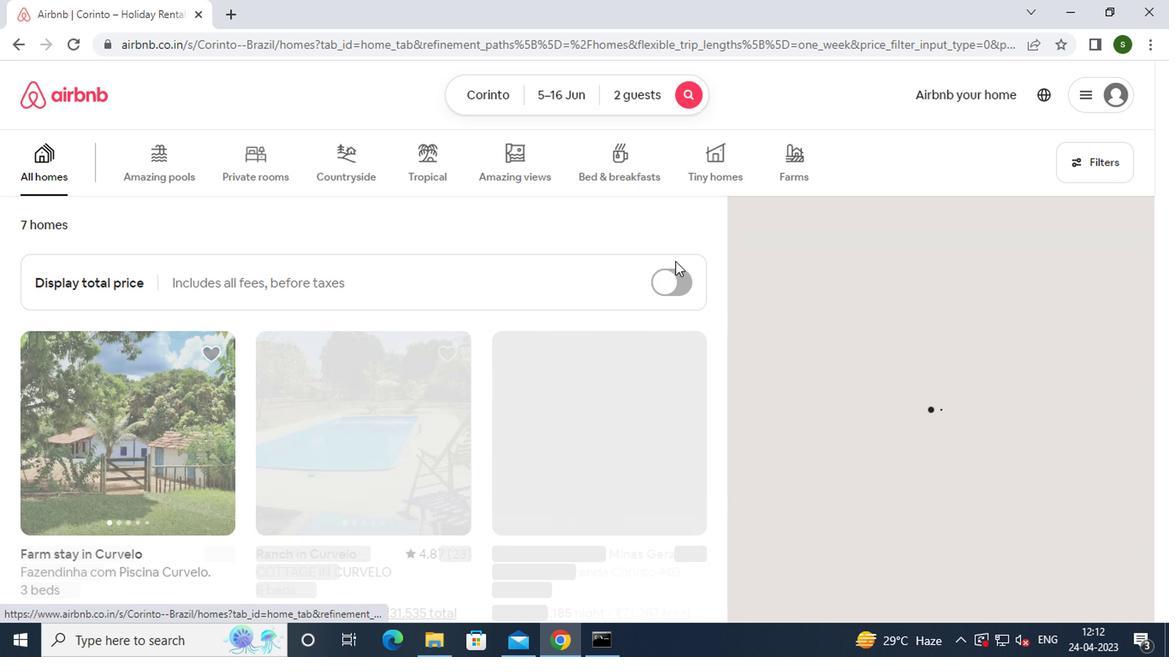 
